 Task: Create new contact,   with mail id: 'Trinity_Doe@brooklynbotanic.org', first name: 'Trinity', Last name: 'Doe', Job Title: Digital Marketing Manager, Phone number (702) 555-9012. Change life cycle stage to  'Lead' and lead status to 'New'. Add new company to the associated contact: coned.com and type: Prospect. Logged in from softage.6@softage.net
Action: Mouse moved to (105, 72)
Screenshot: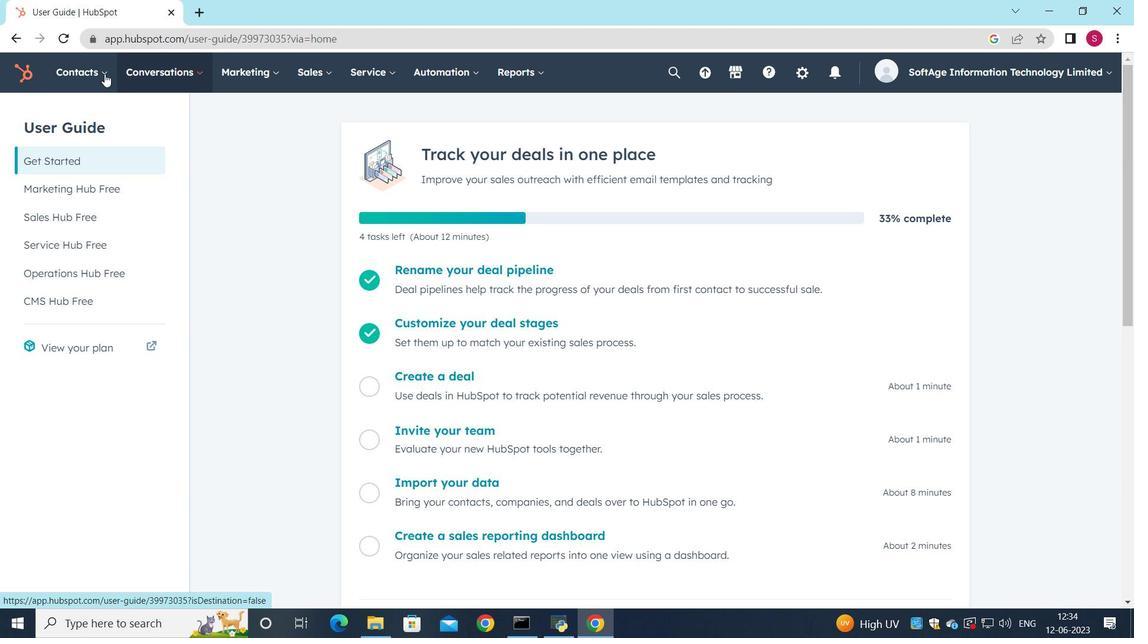
Action: Mouse pressed left at (105, 72)
Screenshot: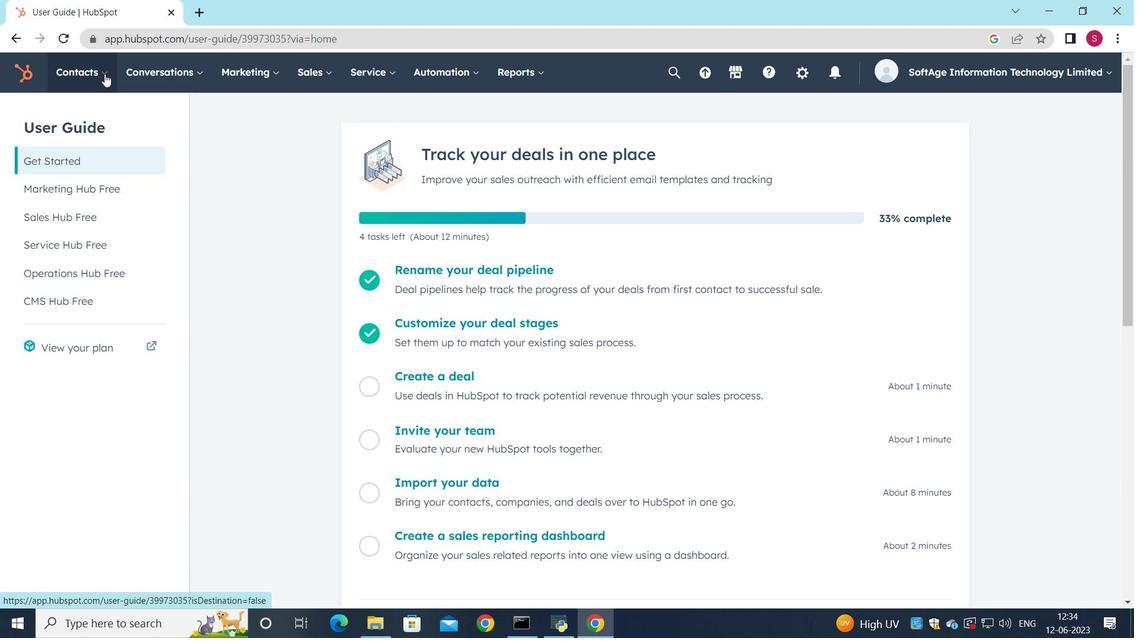
Action: Mouse moved to (119, 112)
Screenshot: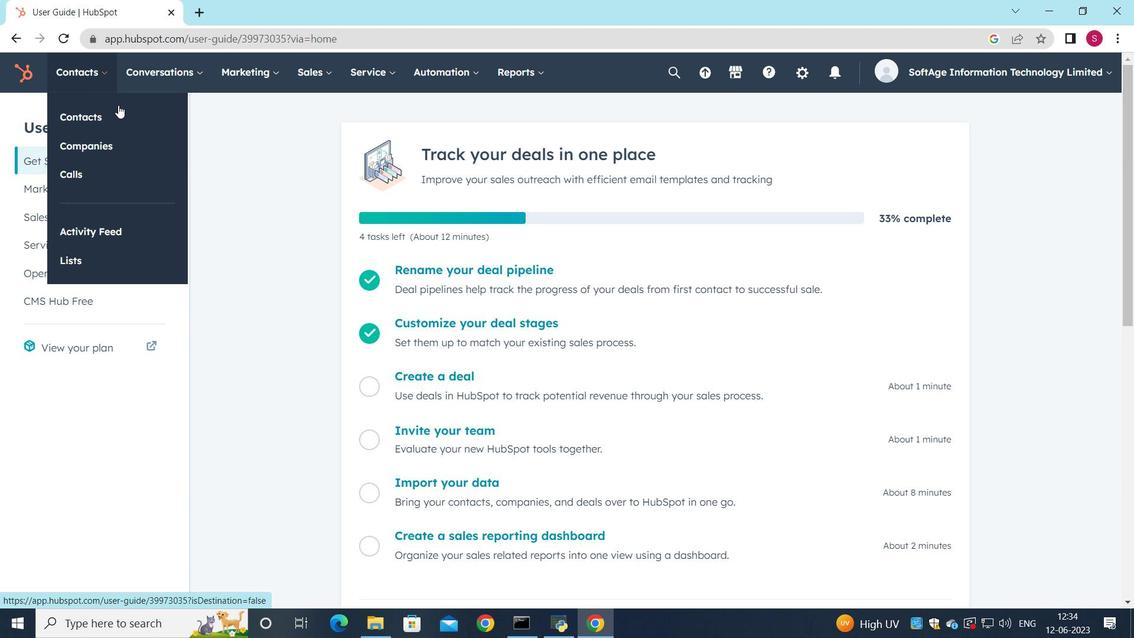
Action: Mouse pressed left at (119, 112)
Screenshot: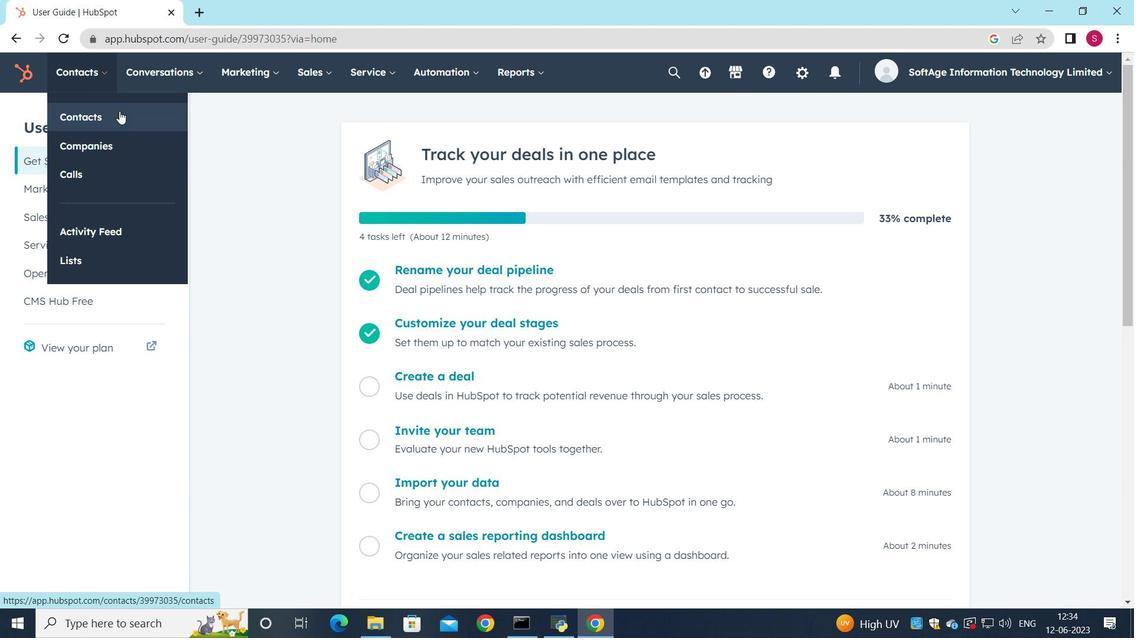 
Action: Mouse moved to (1070, 118)
Screenshot: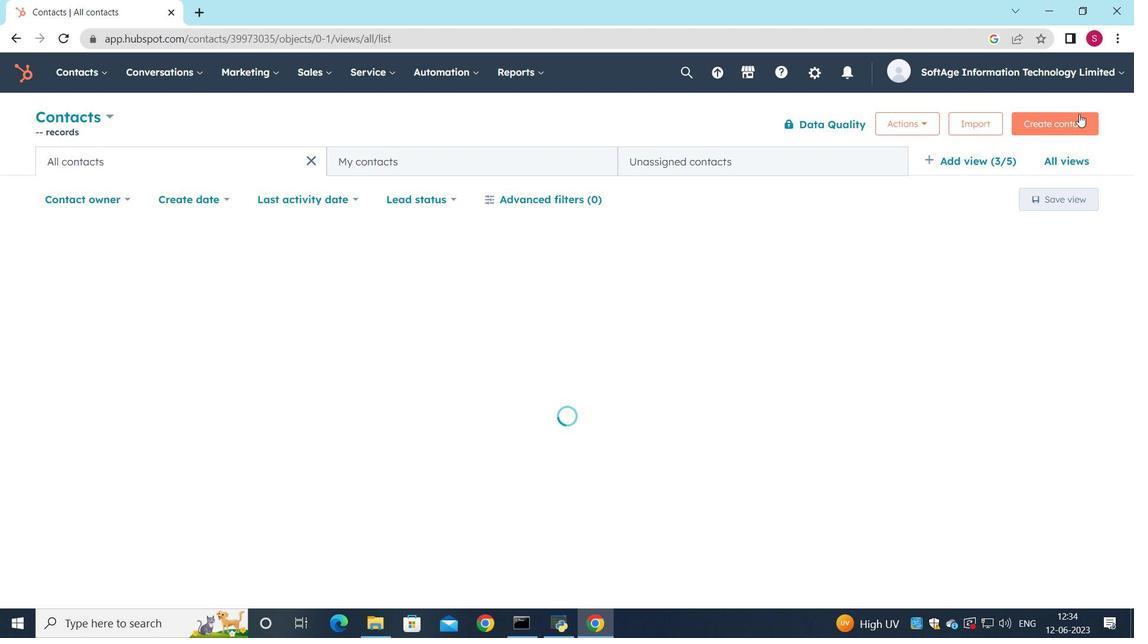 
Action: Mouse pressed left at (1070, 118)
Screenshot: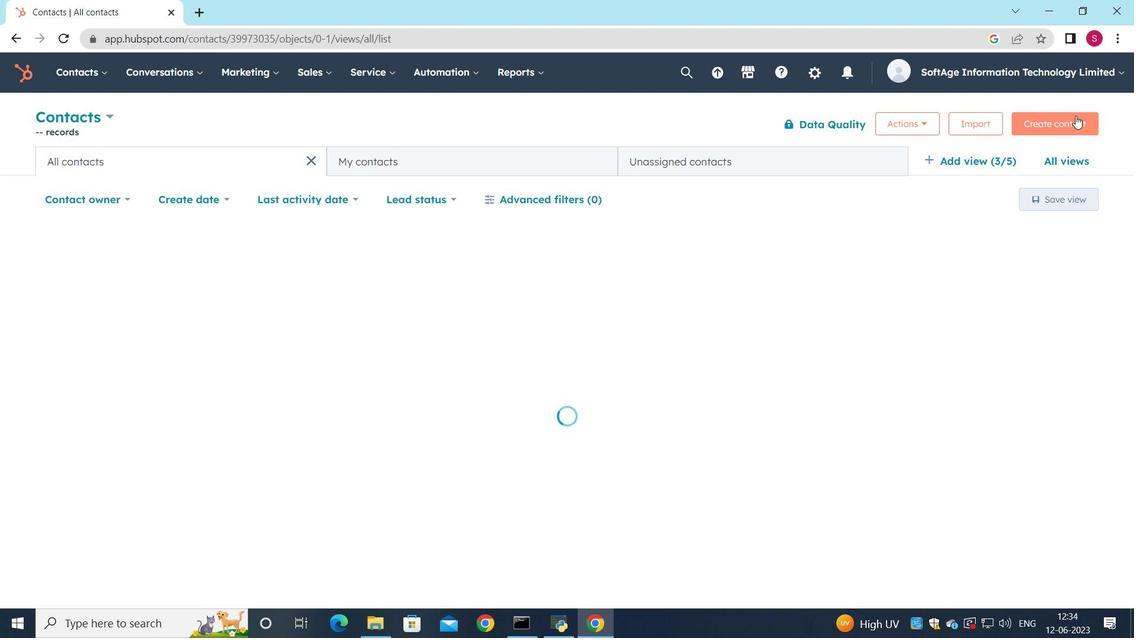 
Action: Mouse moved to (858, 193)
Screenshot: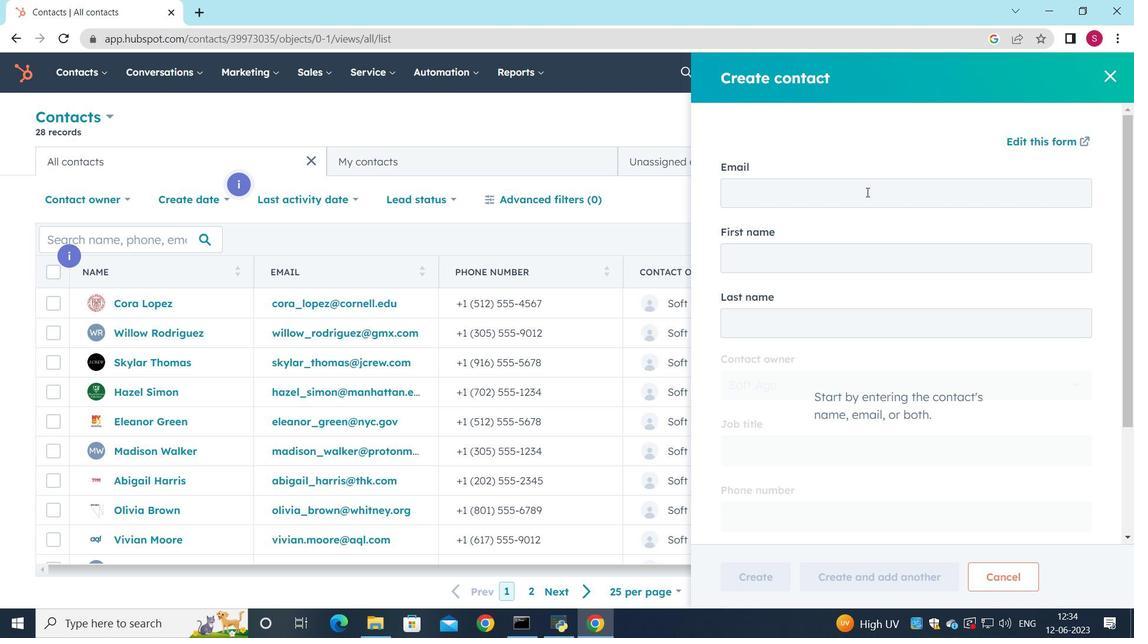 
Action: Mouse pressed left at (858, 193)
Screenshot: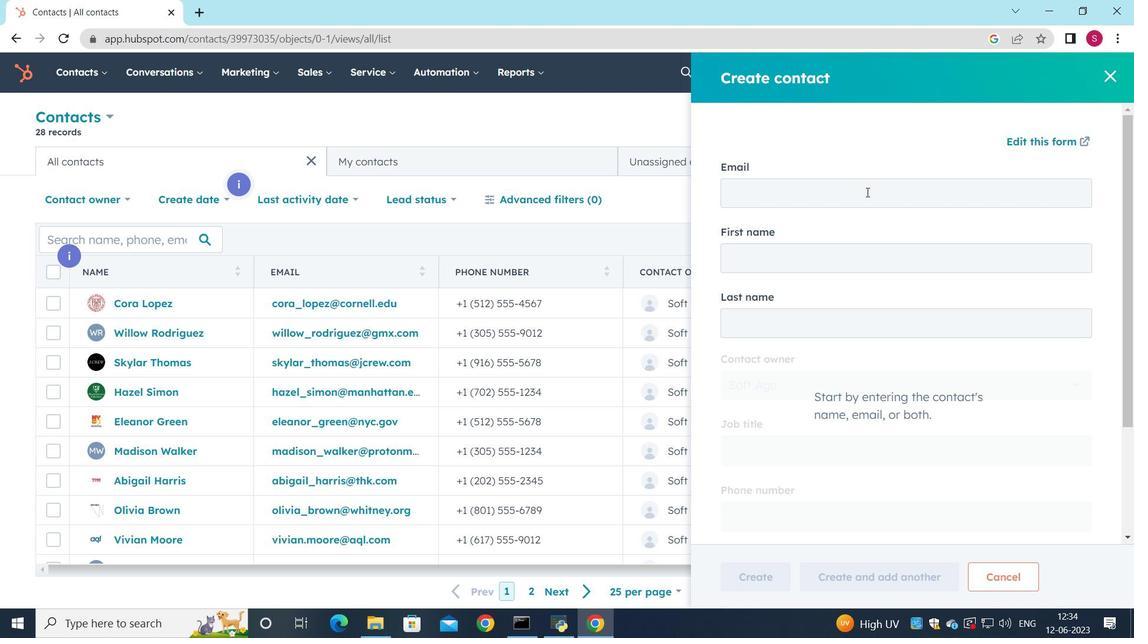 
Action: Key pressed <Key.shift><Key.shift>Trinity<Key.shift><Key.shift><Key.shift><Key.shift><Key.shift><Key.shift>_<Key.shift>Doe<Key.shift><Key.shift><Key.shift><Key.shift><Key.shift><Key.shift><Key.shift>@brooklynbotanic.org
Screenshot: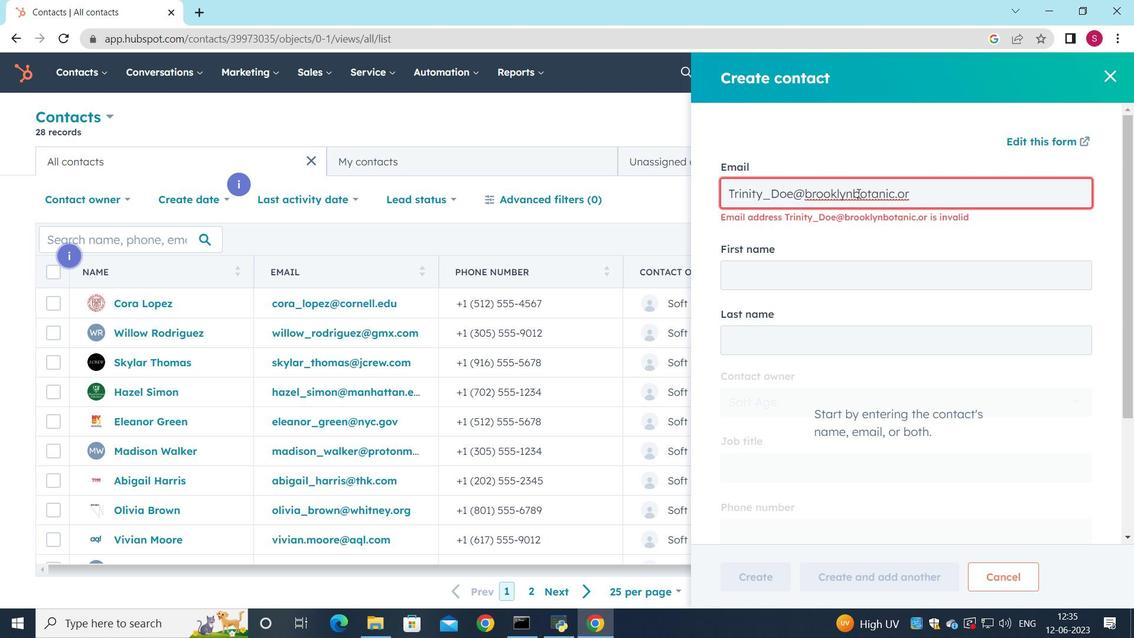 
Action: Mouse moved to (771, 255)
Screenshot: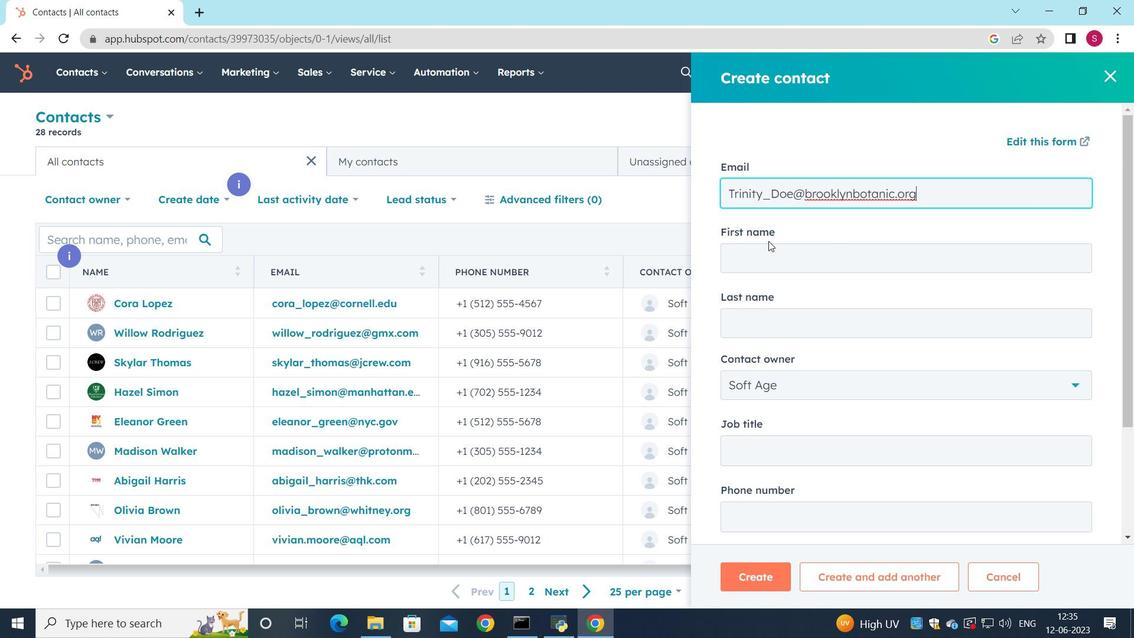 
Action: Mouse pressed left at (771, 255)
Screenshot: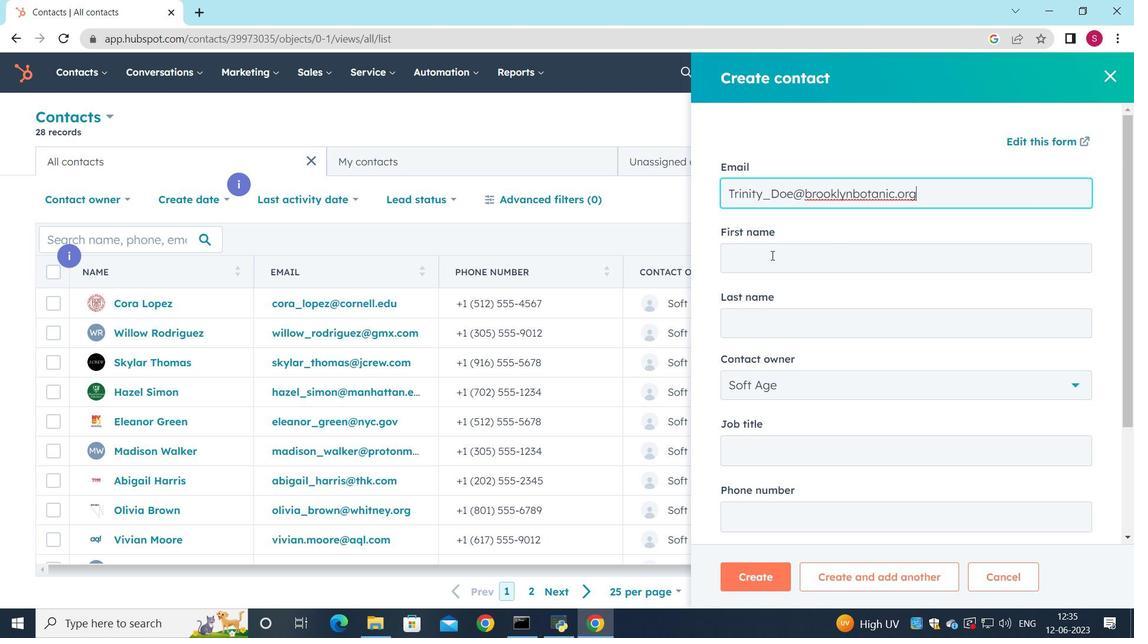 
Action: Key pressed <Key.shift><Key.shift><Key.shift><Key.shift><Key.shift>Trinity
Screenshot: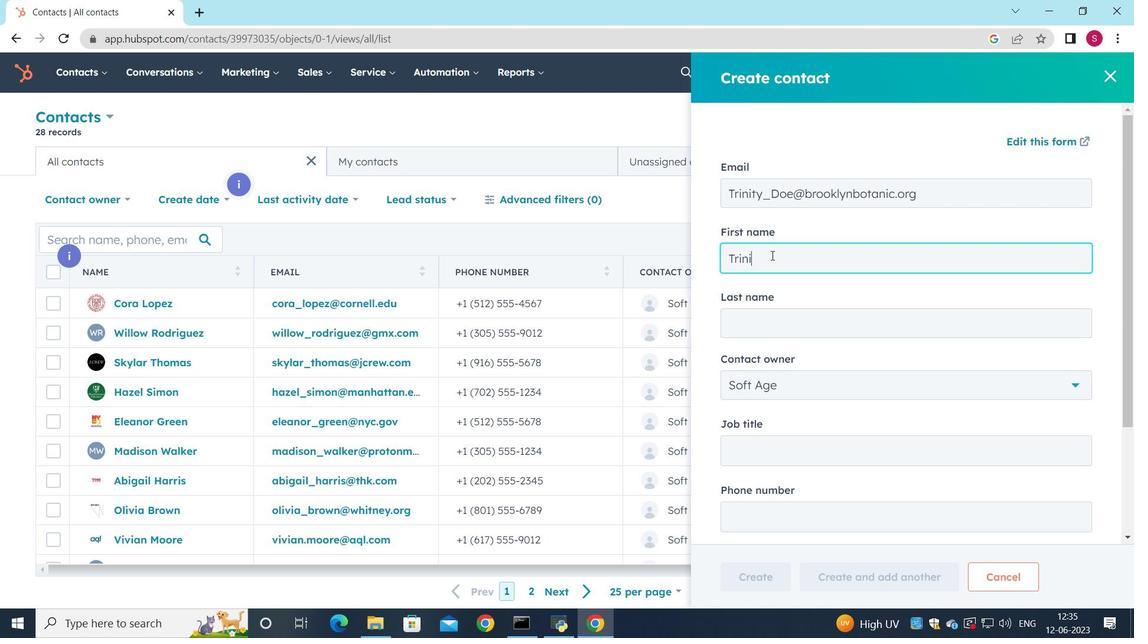 
Action: Mouse moved to (763, 322)
Screenshot: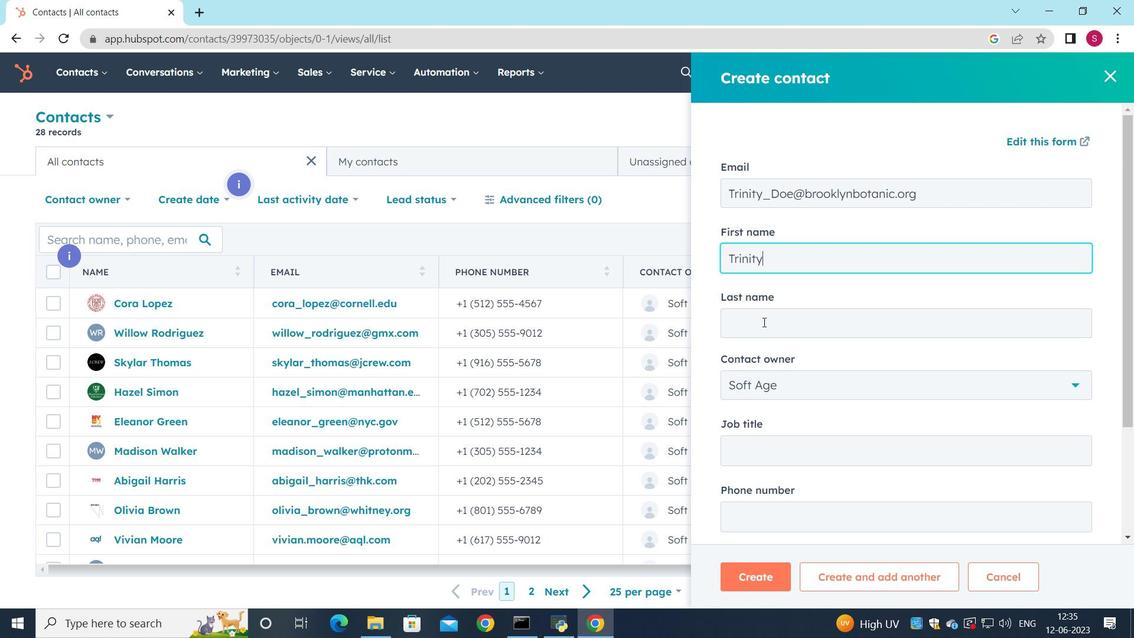 
Action: Mouse pressed left at (763, 322)
Screenshot: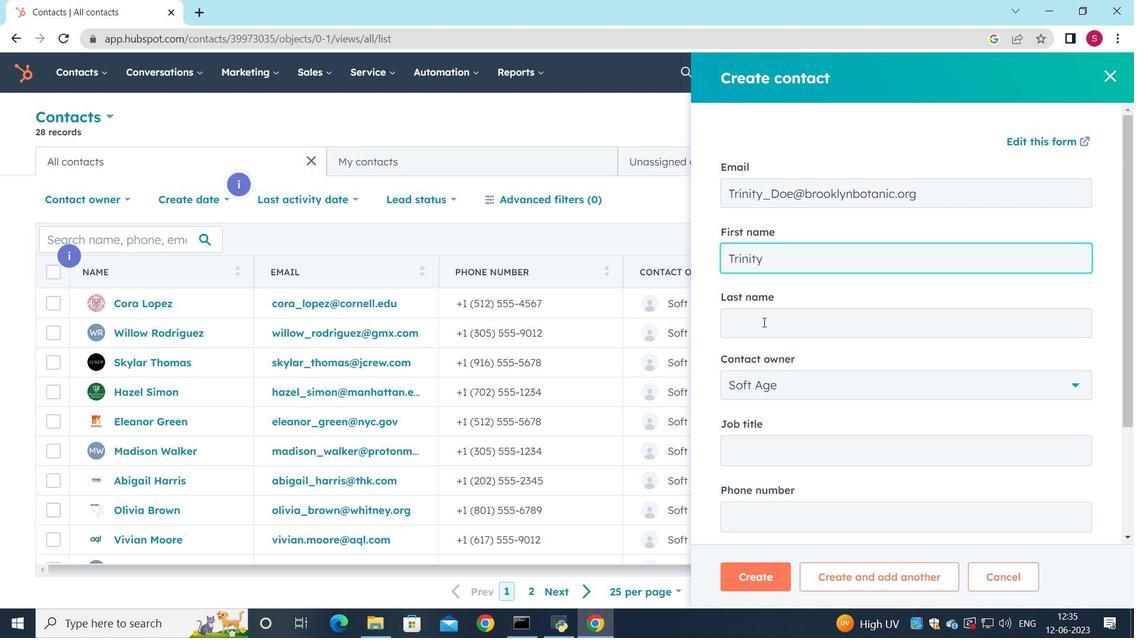 
Action: Key pressed <Key.shift>Doe
Screenshot: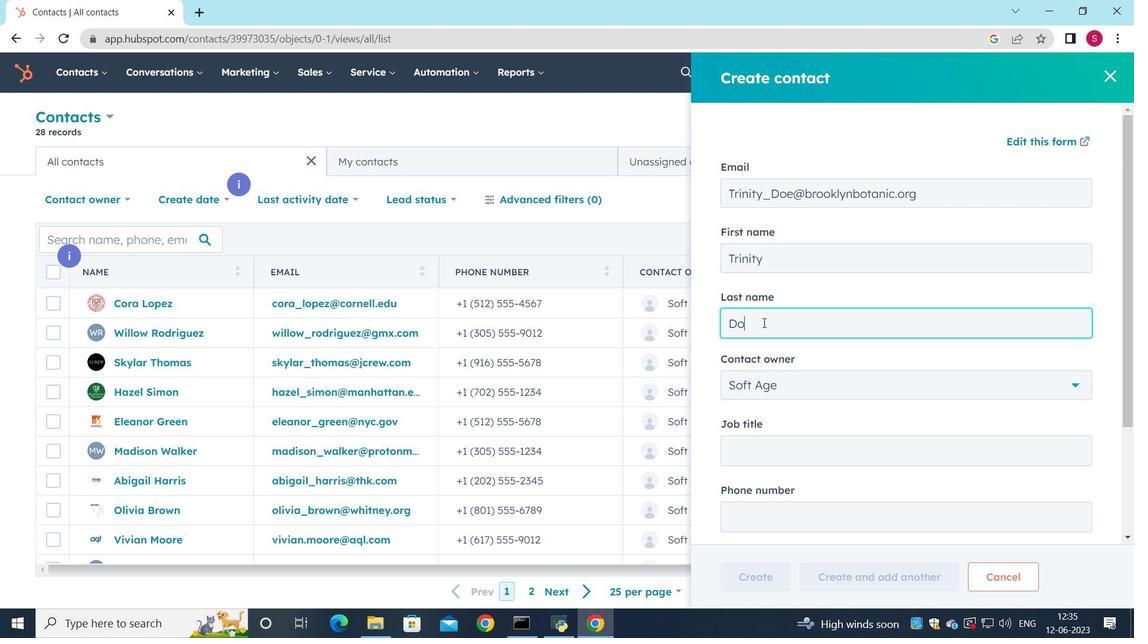 
Action: Mouse moved to (755, 300)
Screenshot: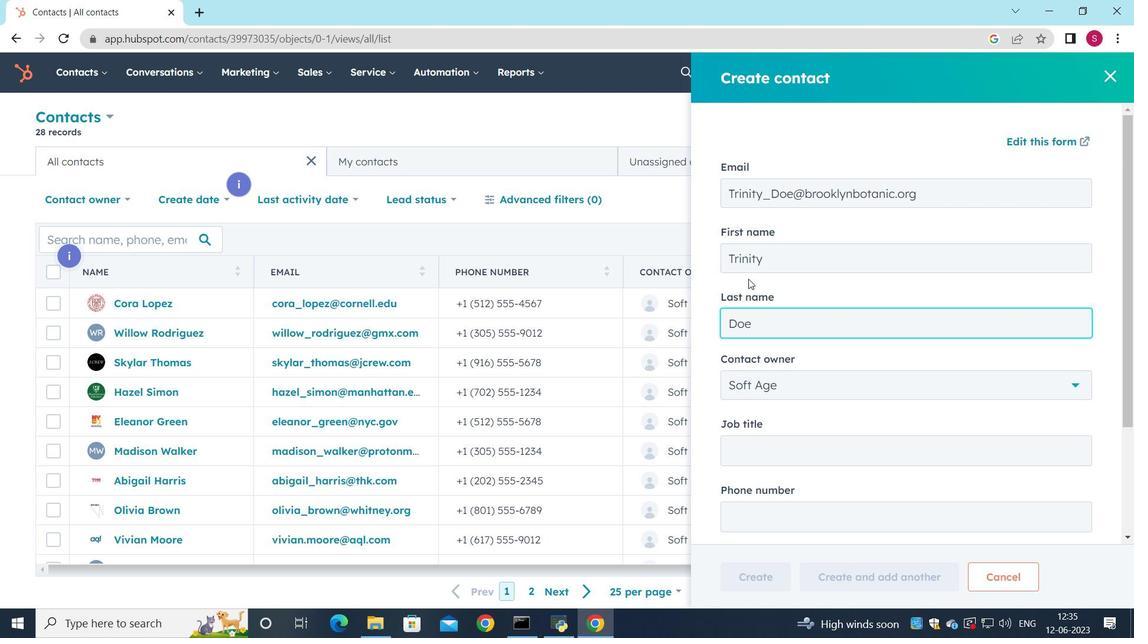 
Action: Mouse scrolled (755, 299) with delta (0, 0)
Screenshot: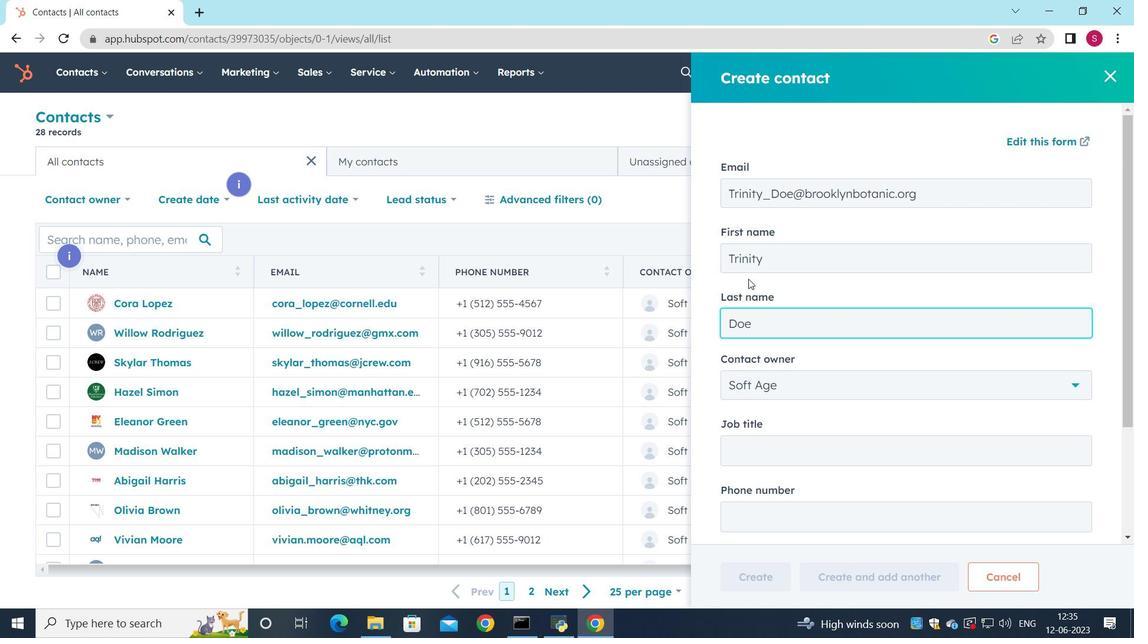 
Action: Mouse moved to (762, 311)
Screenshot: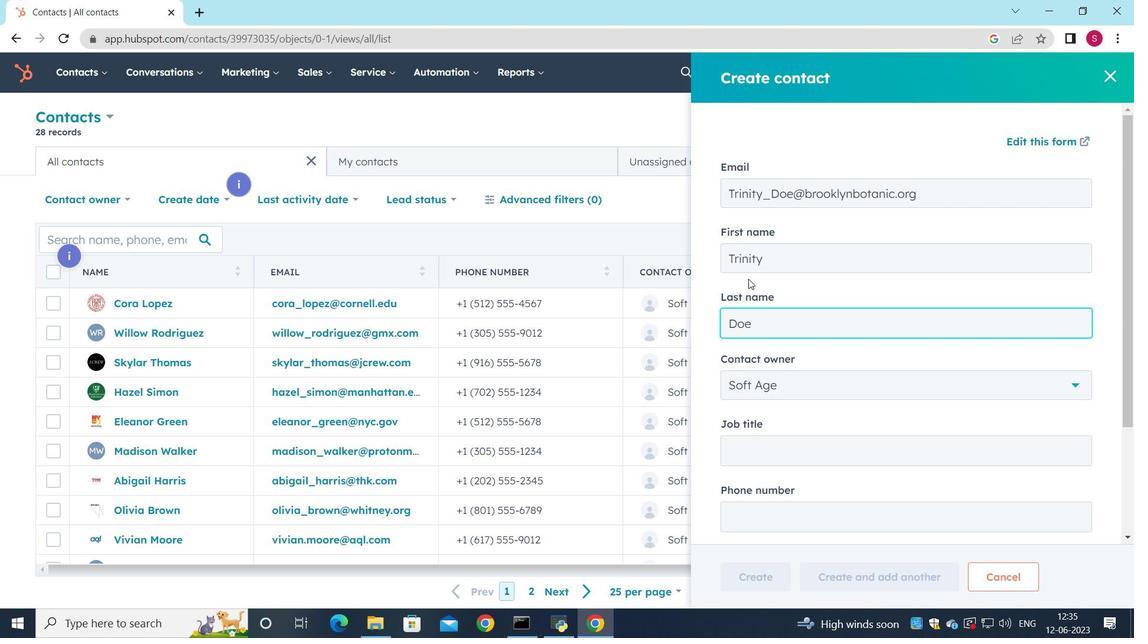 
Action: Mouse scrolled (762, 310) with delta (0, 0)
Screenshot: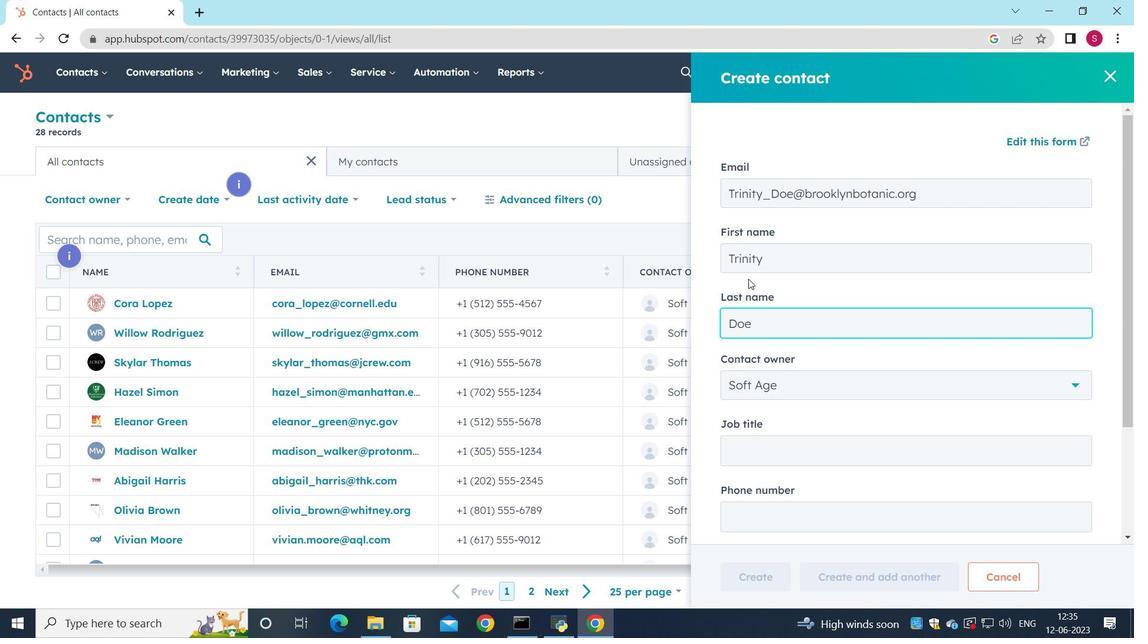 
Action: Mouse moved to (789, 301)
Screenshot: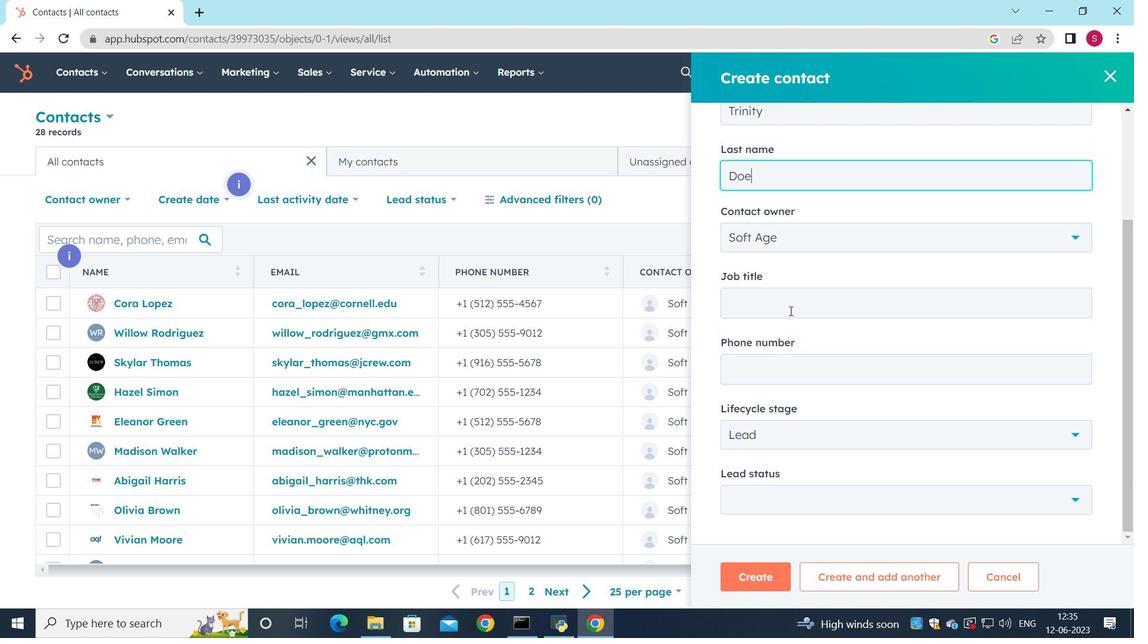 
Action: Mouse pressed left at (789, 301)
Screenshot: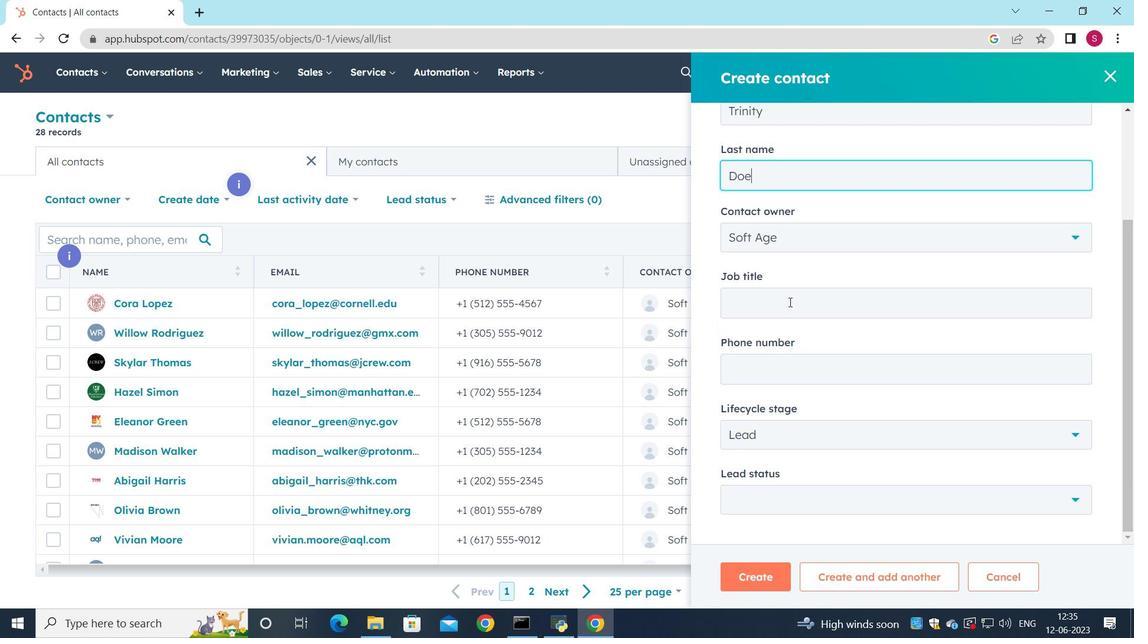 
Action: Mouse moved to (792, 299)
Screenshot: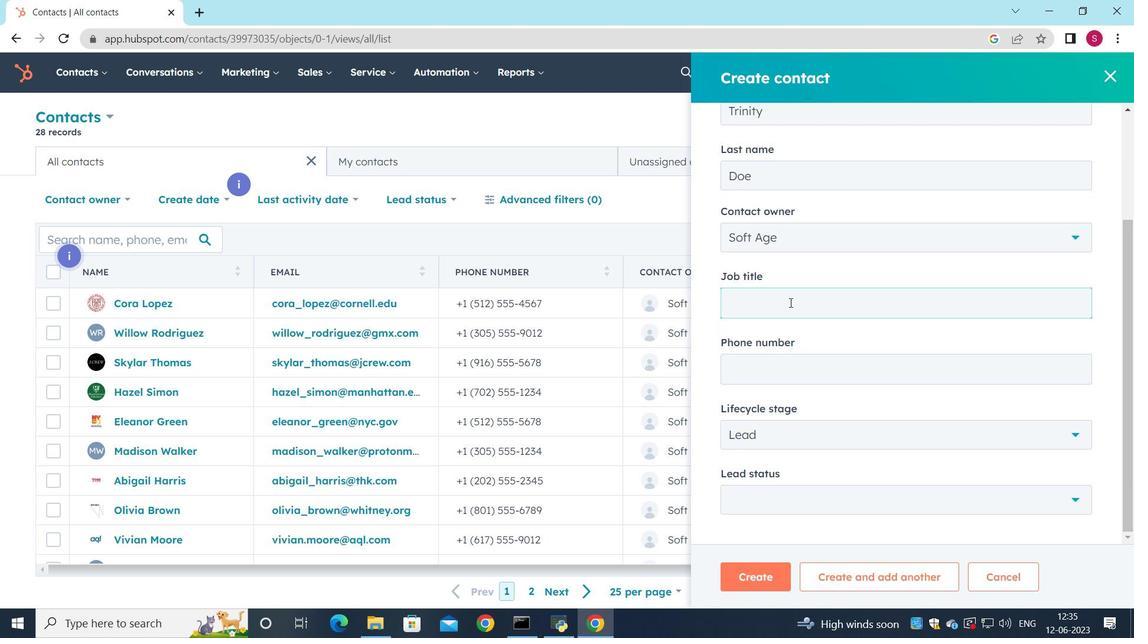 
Action: Key pressed <Key.shift><Key.shift><Key.shift><Key.shift><Key.shift><Key.shift><Key.shift><Key.shift><Key.shift>Digital<Key.space><Key.shift><Key.shift><Key.shift><Key.shift><Key.shift><Key.shift><Key.shift>Marketing<Key.space><Key.shift>Manger
Screenshot: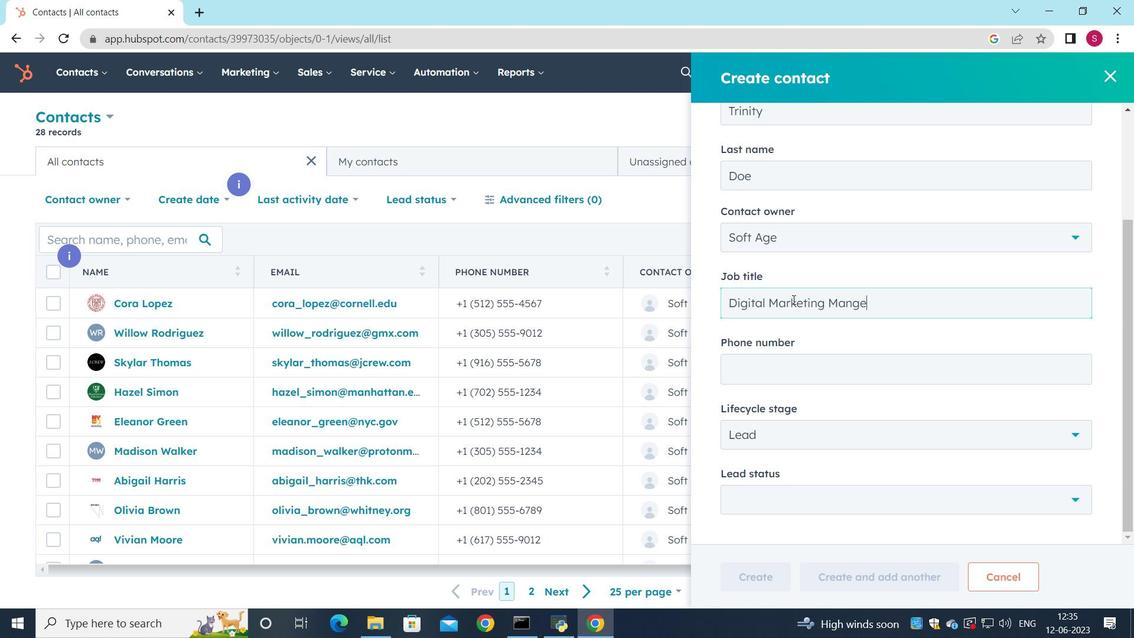 
Action: Mouse moved to (836, 307)
Screenshot: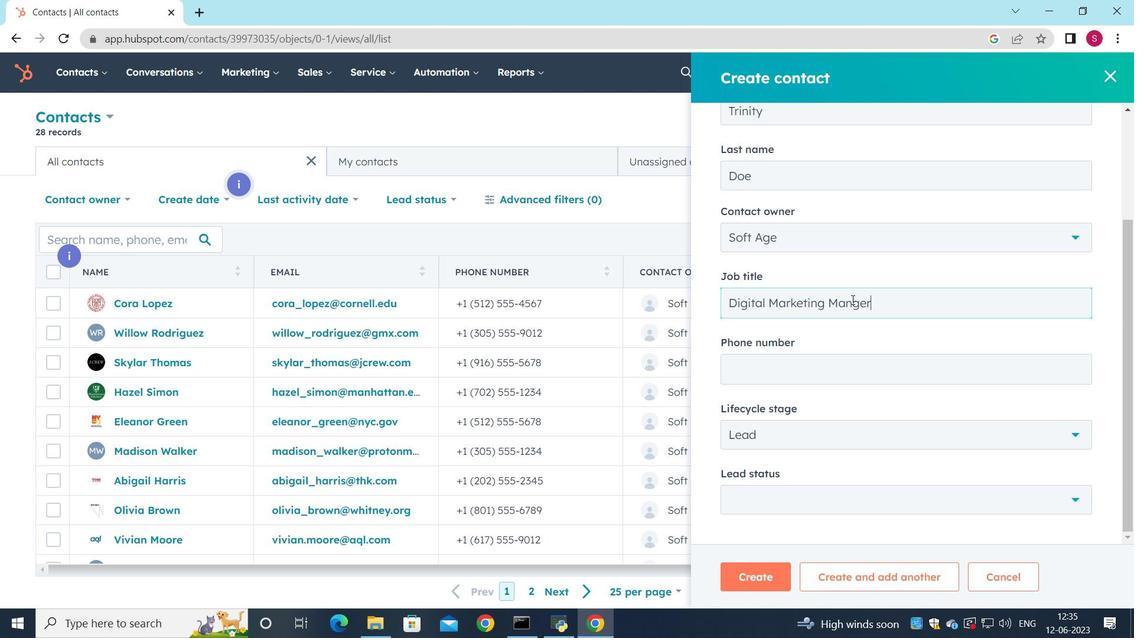 
Action: Mouse scrolled (836, 306) with delta (0, 0)
Screenshot: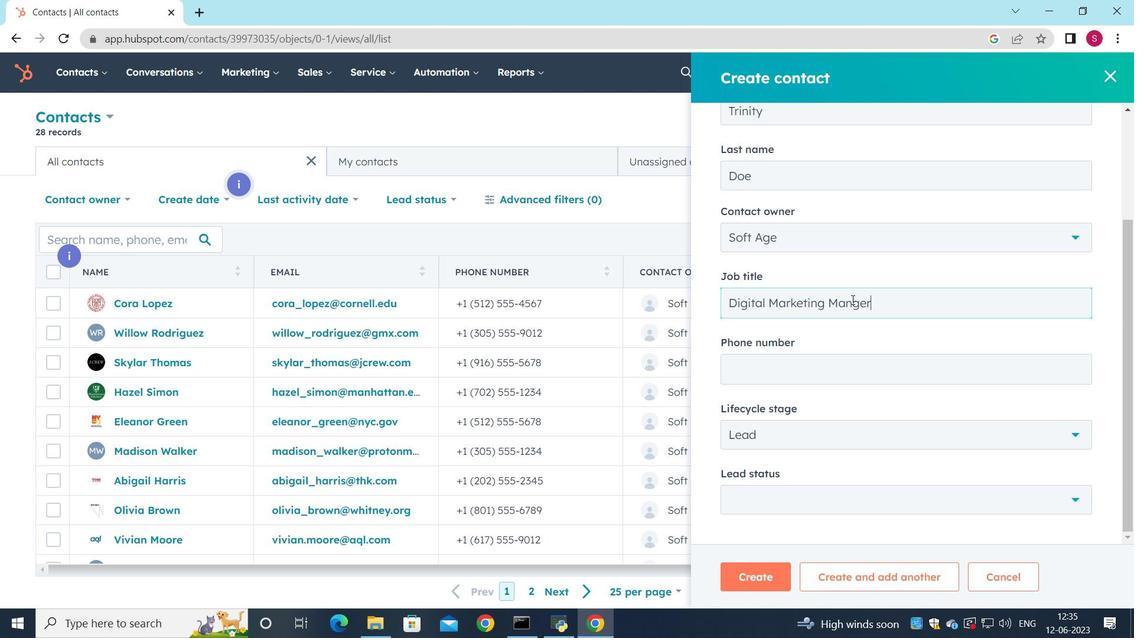 
Action: Mouse moved to (835, 307)
Screenshot: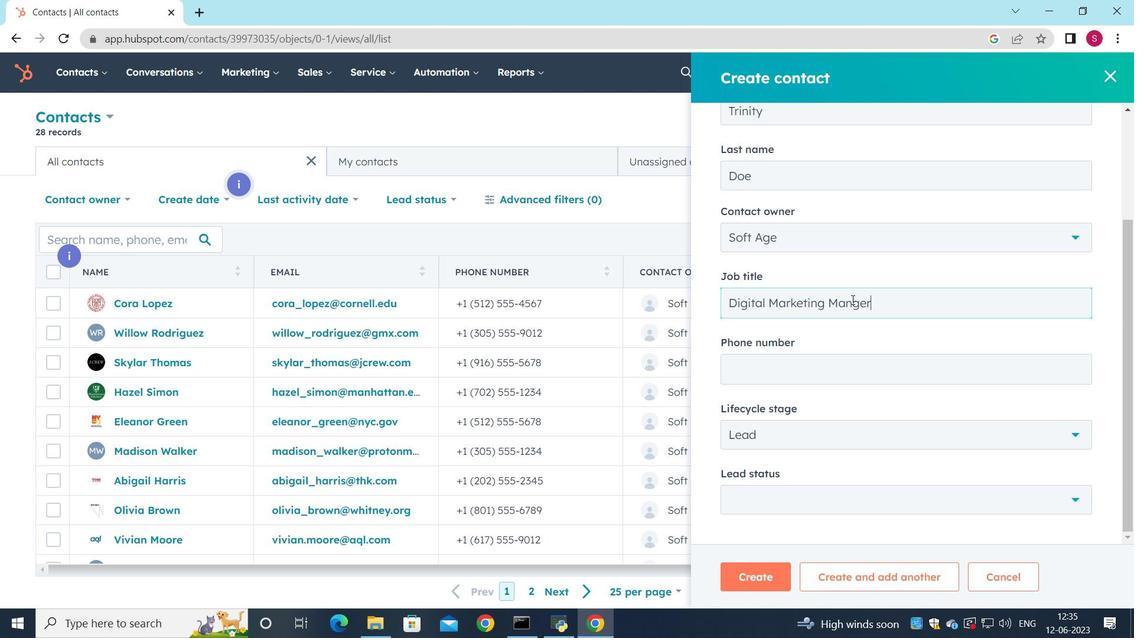 
Action: Mouse scrolled (835, 306) with delta (0, 0)
Screenshot: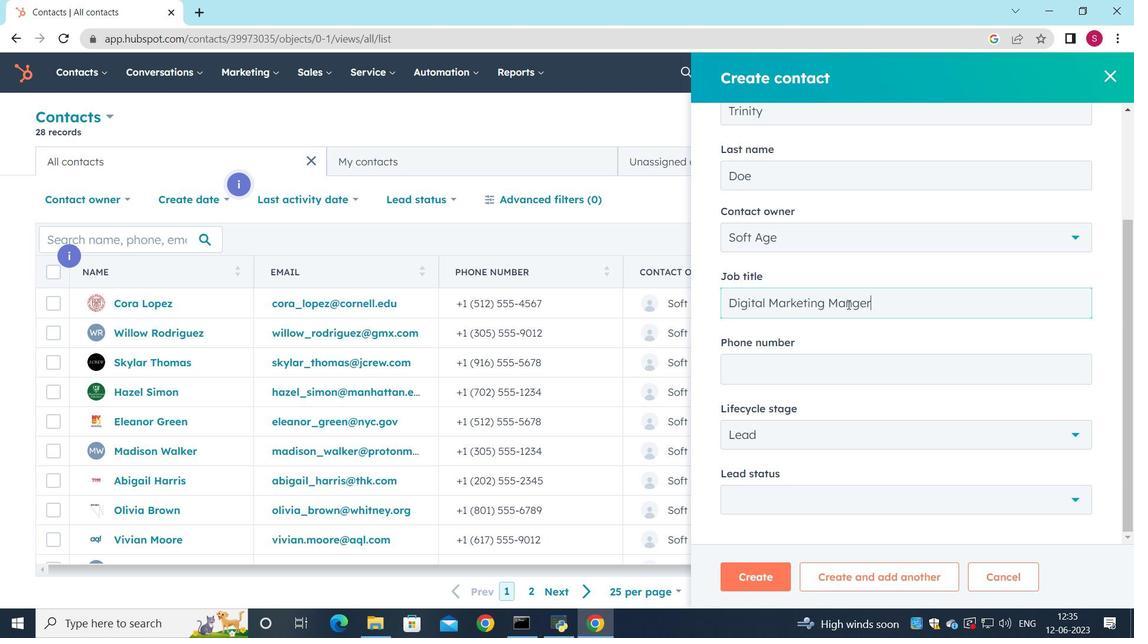 
Action: Mouse moved to (835, 307)
Screenshot: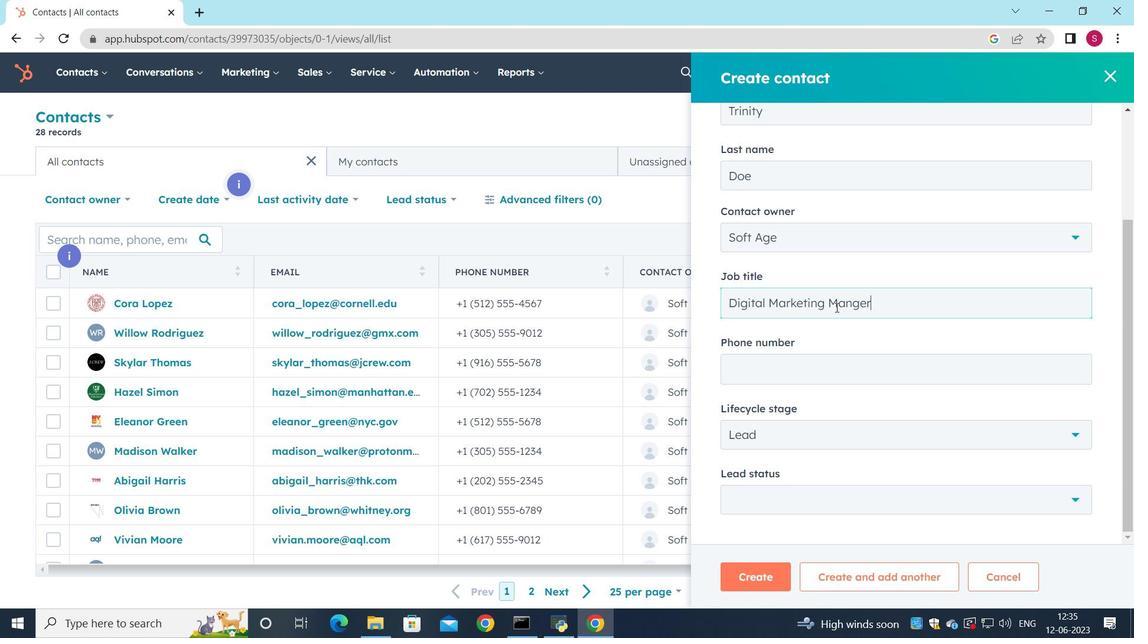 
Action: Mouse scrolled (835, 306) with delta (0, 0)
Screenshot: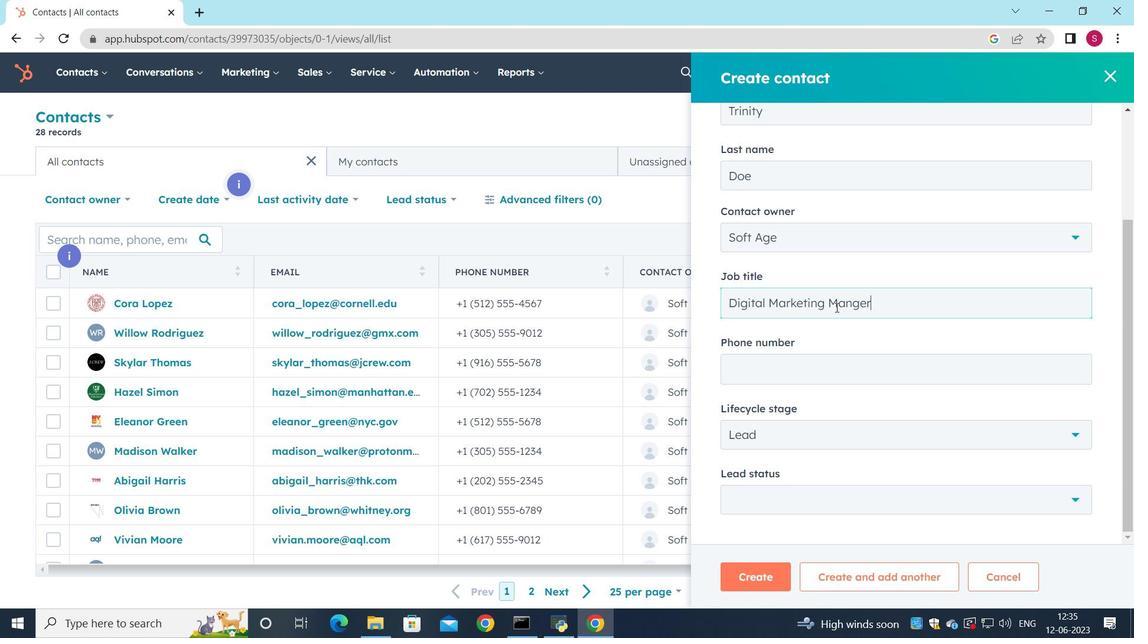
Action: Mouse moved to (751, 365)
Screenshot: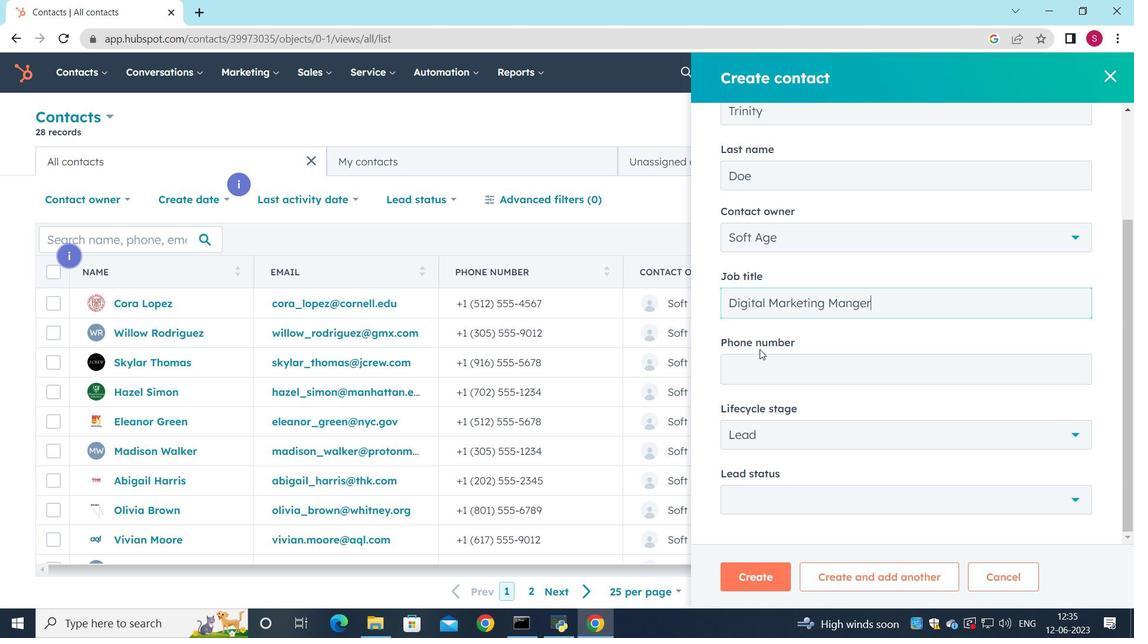 
Action: Mouse pressed left at (751, 365)
Screenshot: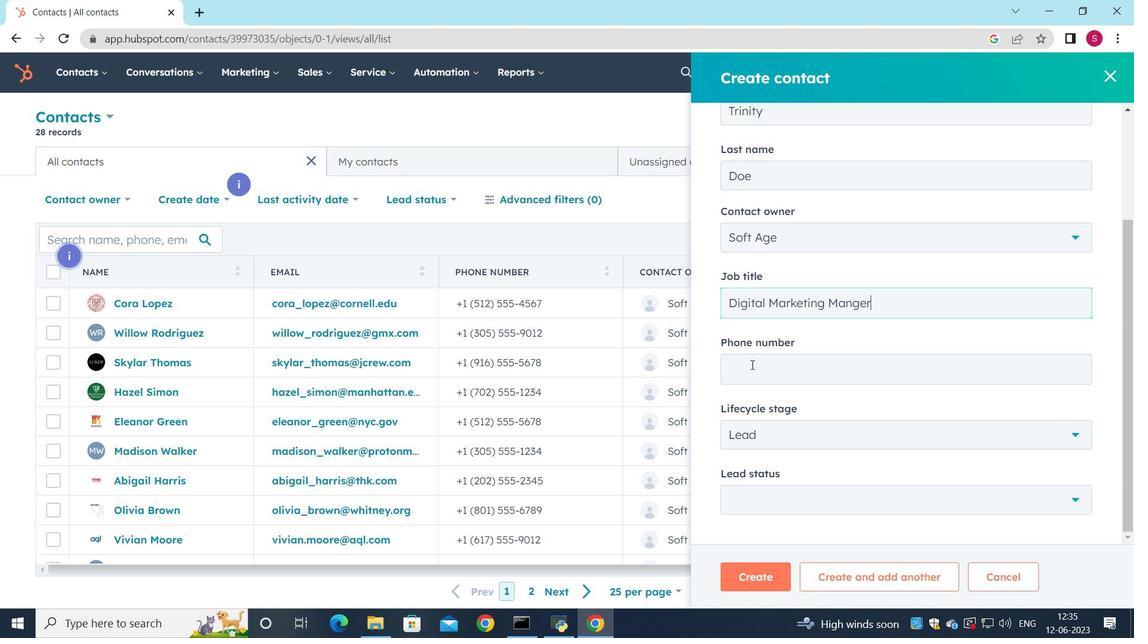 
Action: Mouse moved to (782, 372)
Screenshot: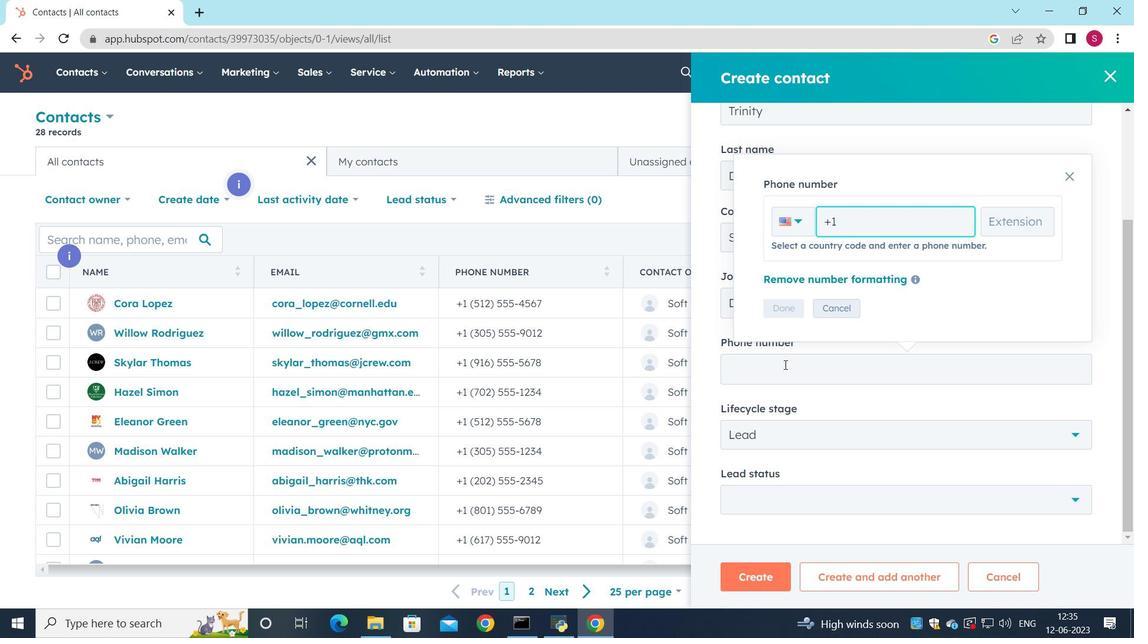 
Action: Key pressed 7025559012
Screenshot: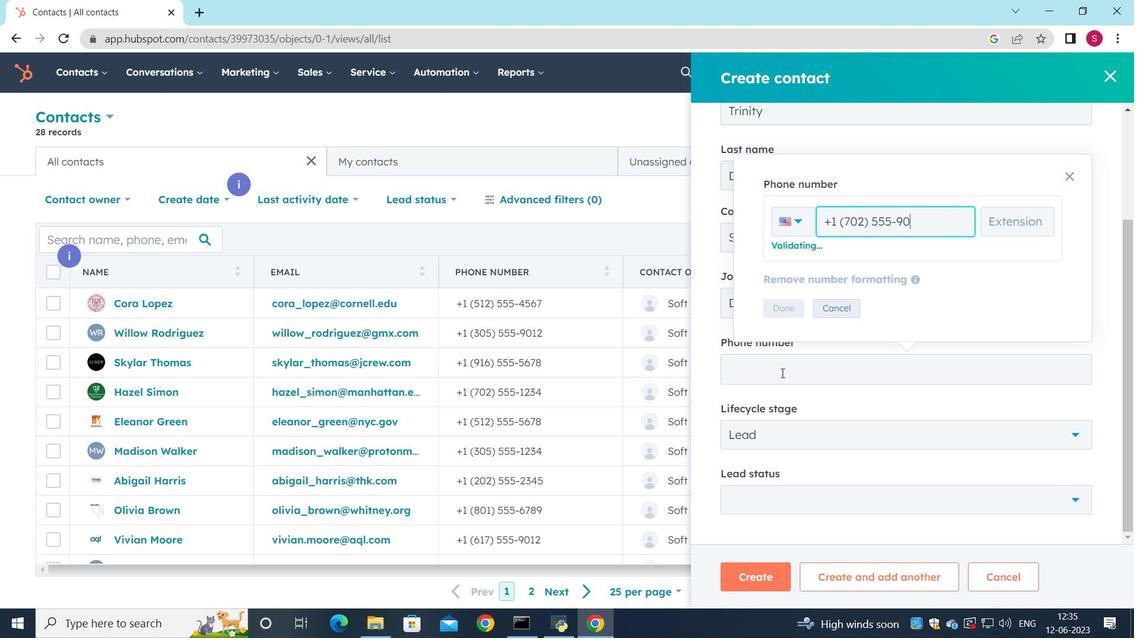 
Action: Mouse moved to (774, 313)
Screenshot: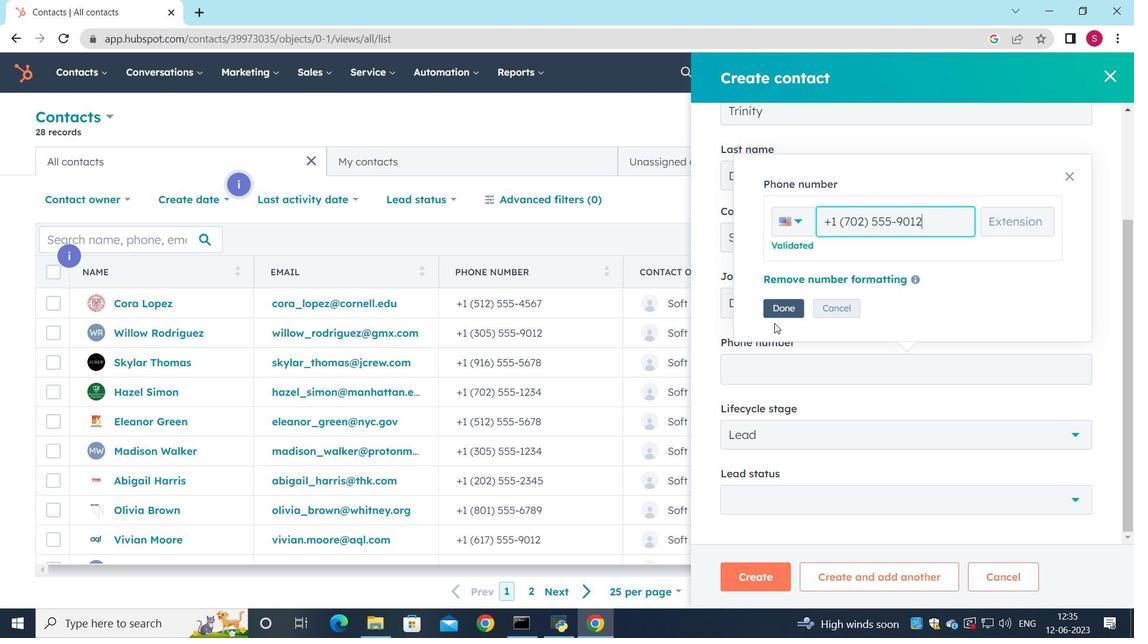 
Action: Mouse pressed left at (774, 313)
Screenshot: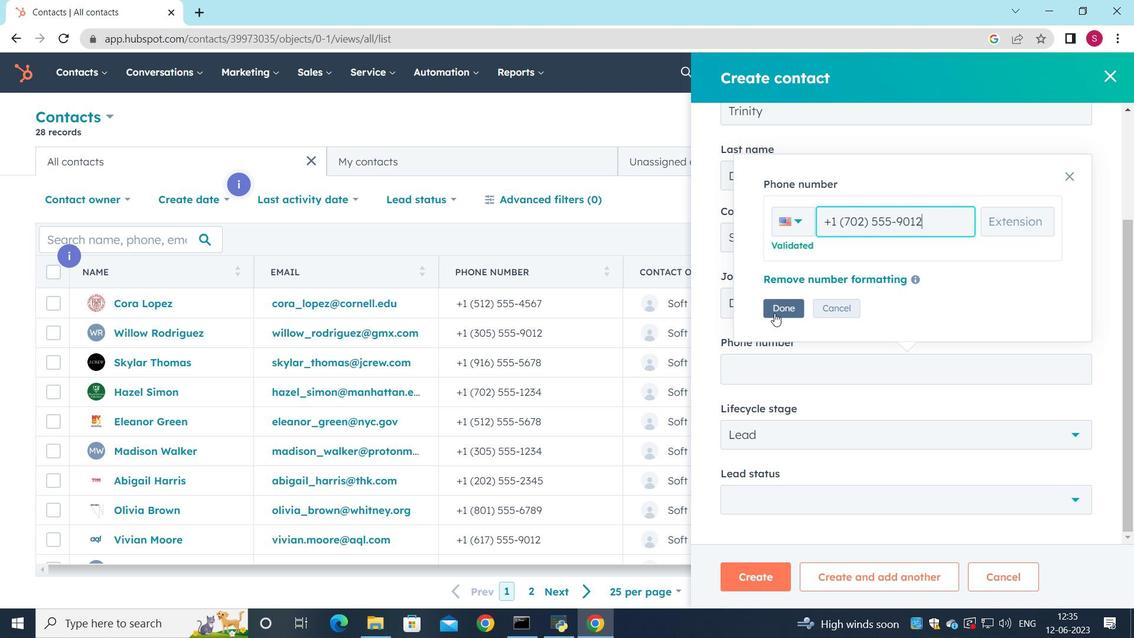 
Action: Mouse moved to (813, 428)
Screenshot: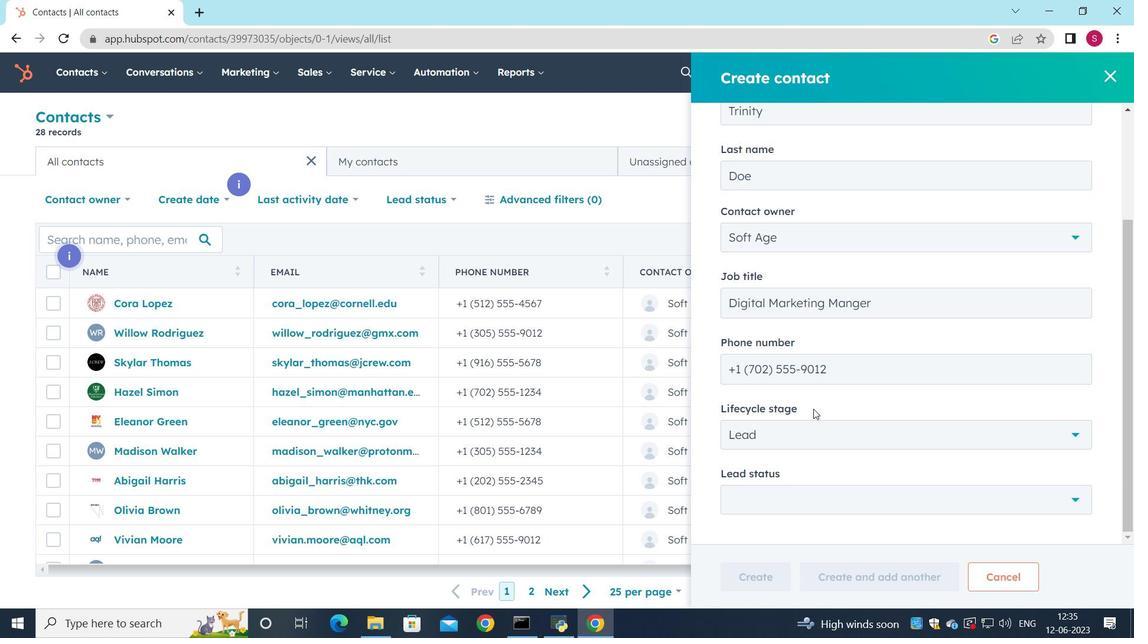 
Action: Mouse scrolled (813, 427) with delta (0, 0)
Screenshot: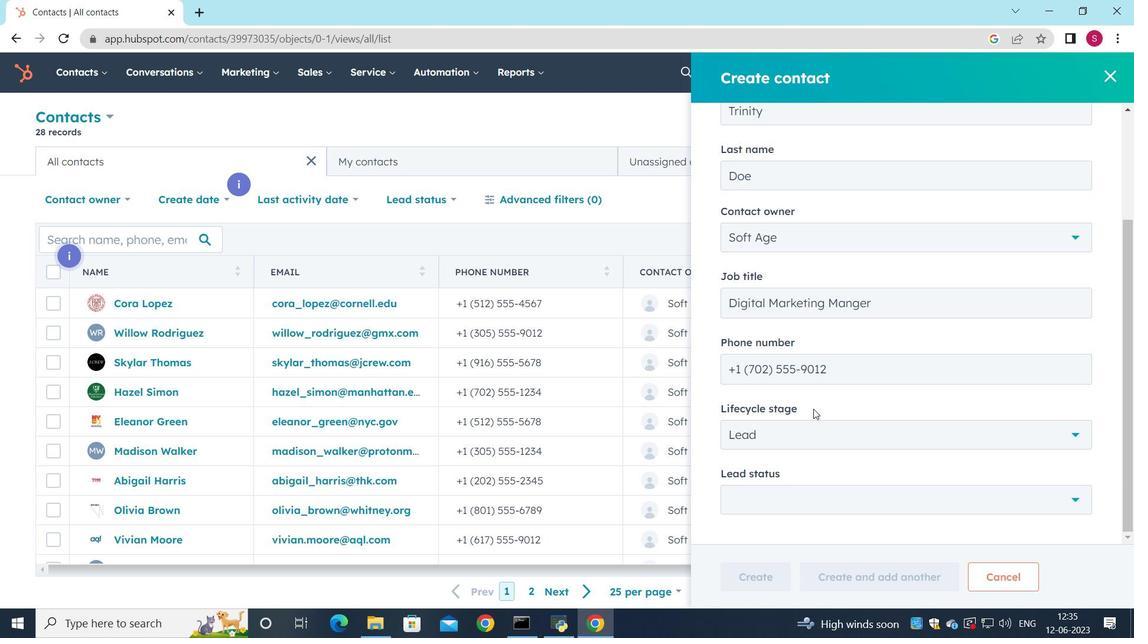 
Action: Mouse moved to (860, 501)
Screenshot: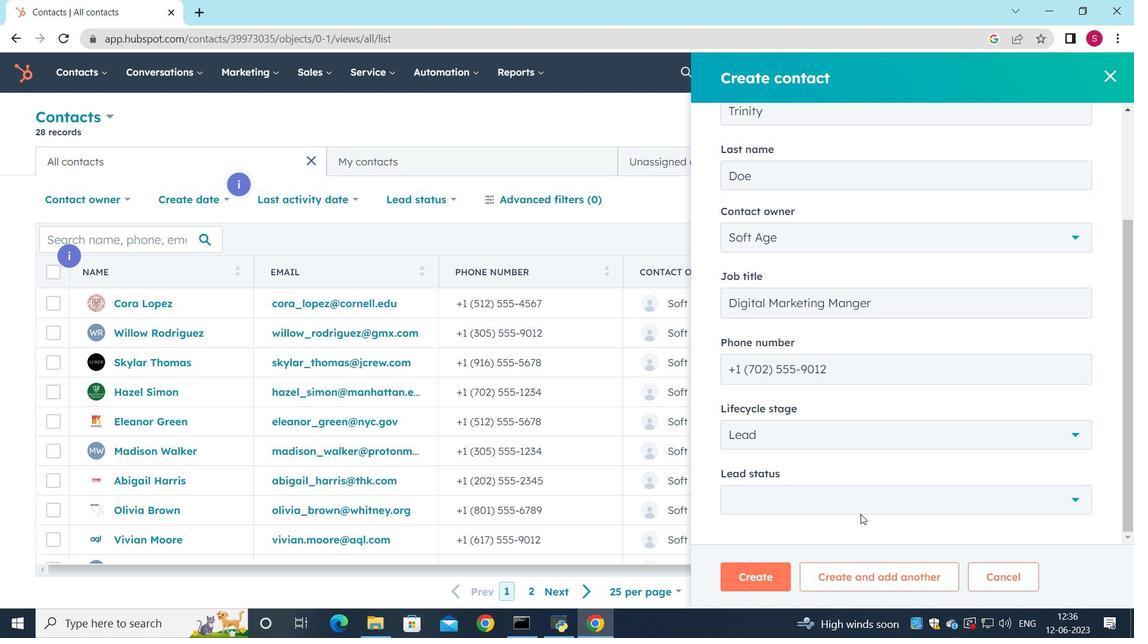 
Action: Mouse pressed left at (860, 501)
Screenshot: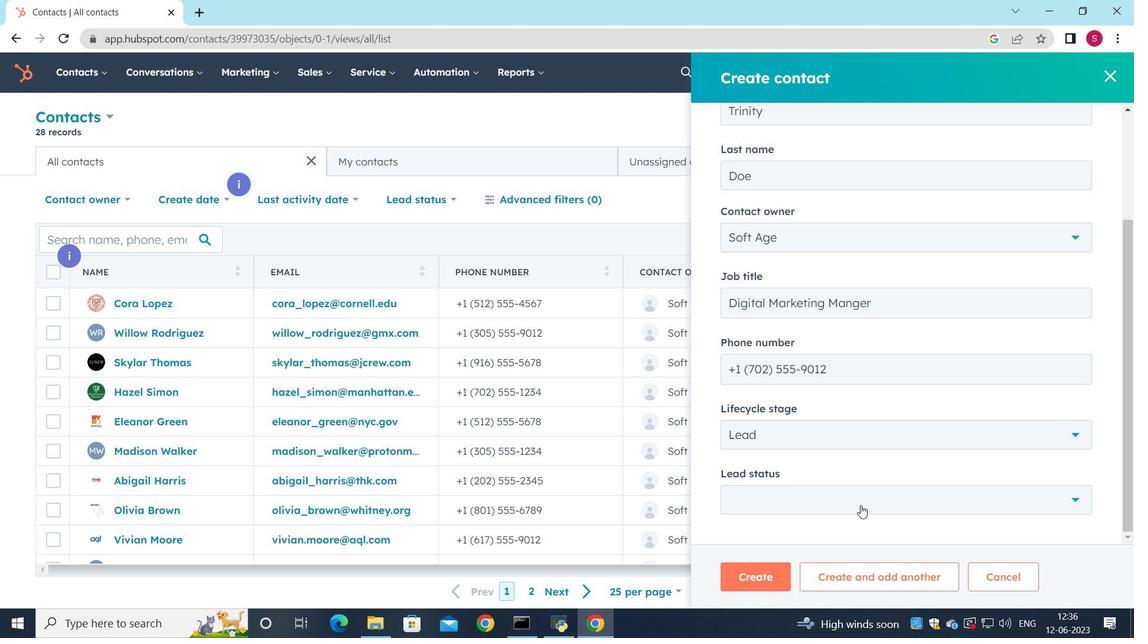 
Action: Mouse moved to (782, 368)
Screenshot: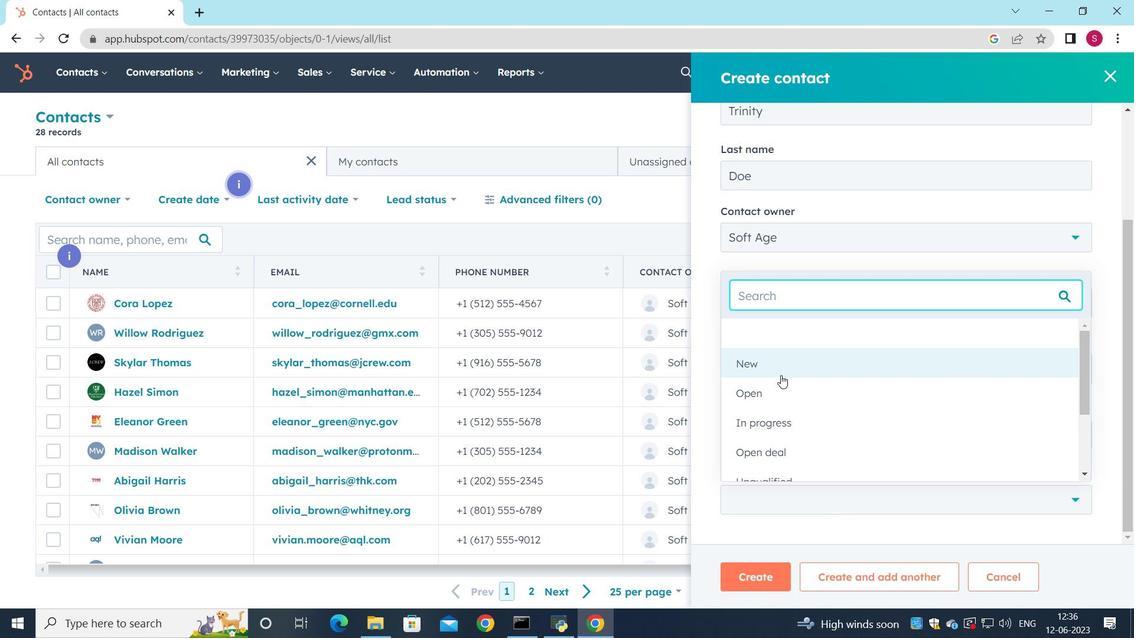 
Action: Mouse pressed left at (782, 368)
Screenshot: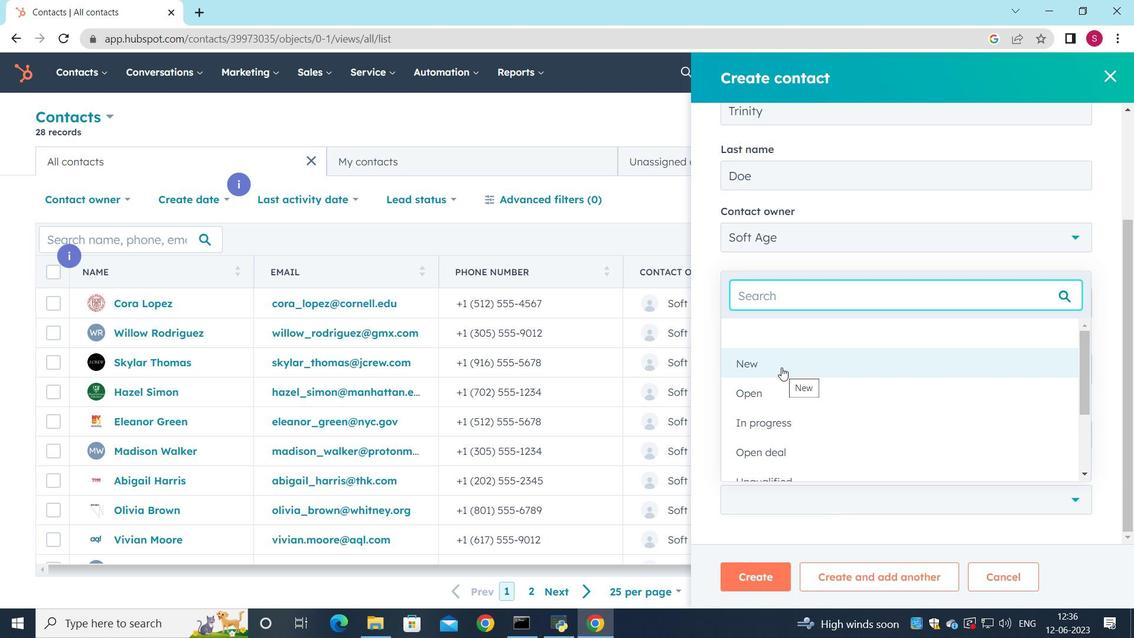 
Action: Mouse moved to (757, 583)
Screenshot: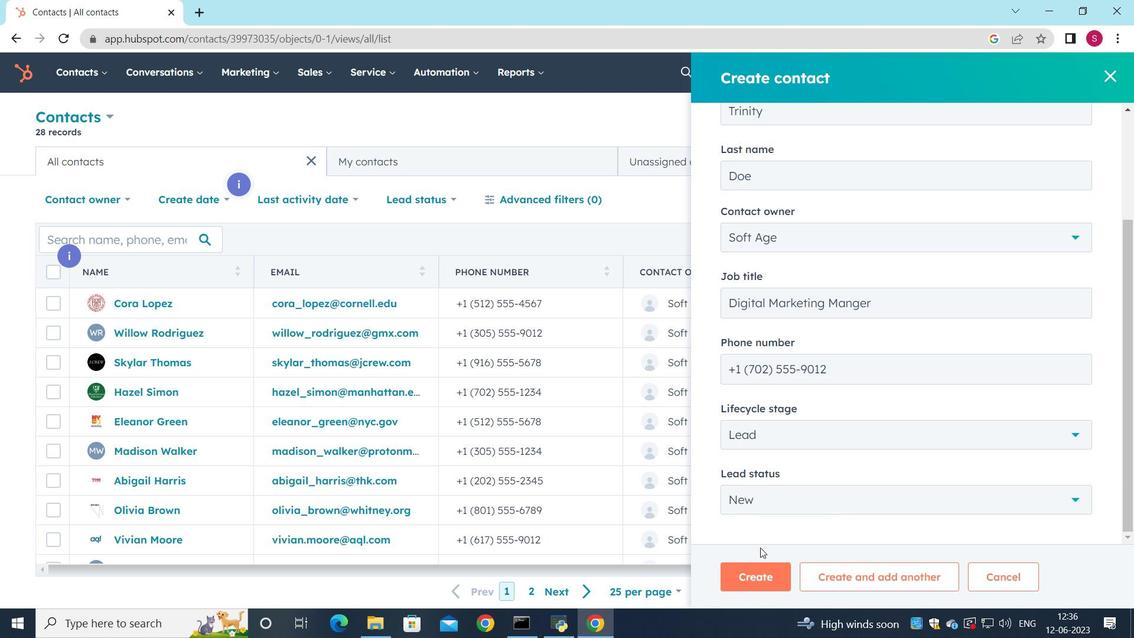 
Action: Mouse pressed left at (757, 583)
Screenshot: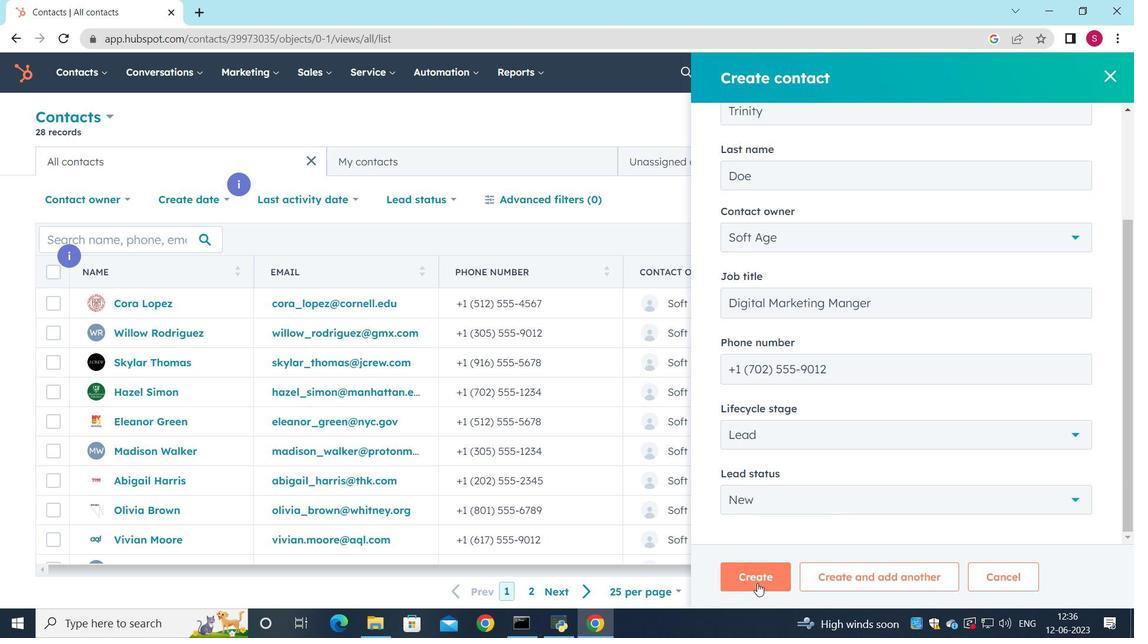 
Action: Mouse moved to (634, 404)
Screenshot: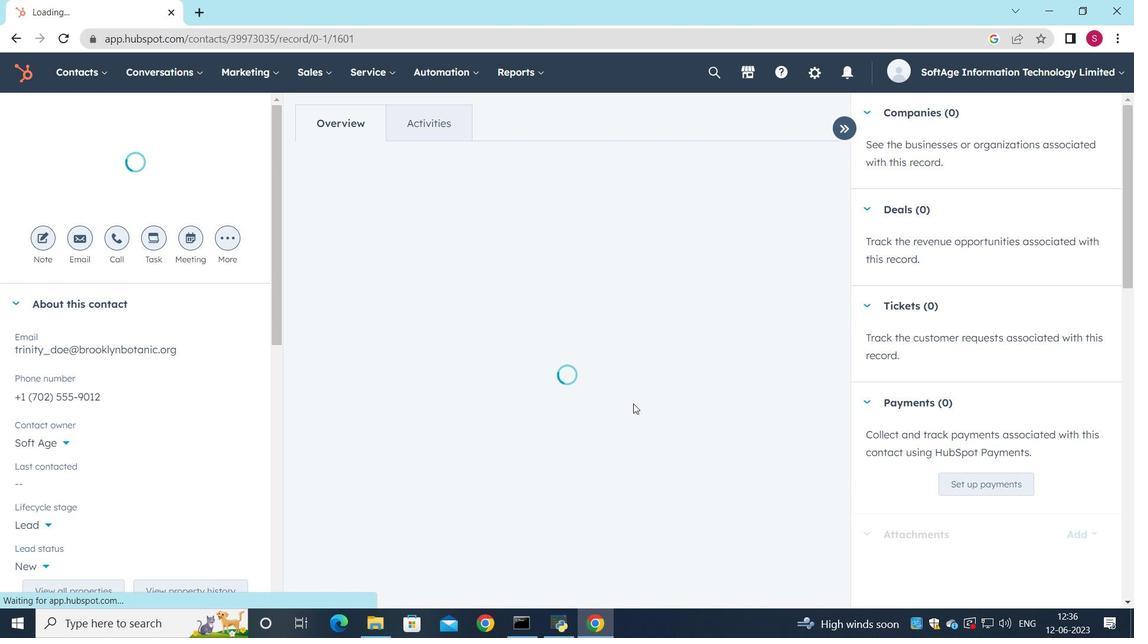 
Action: Mouse scrolled (634, 404) with delta (0, 0)
Screenshot: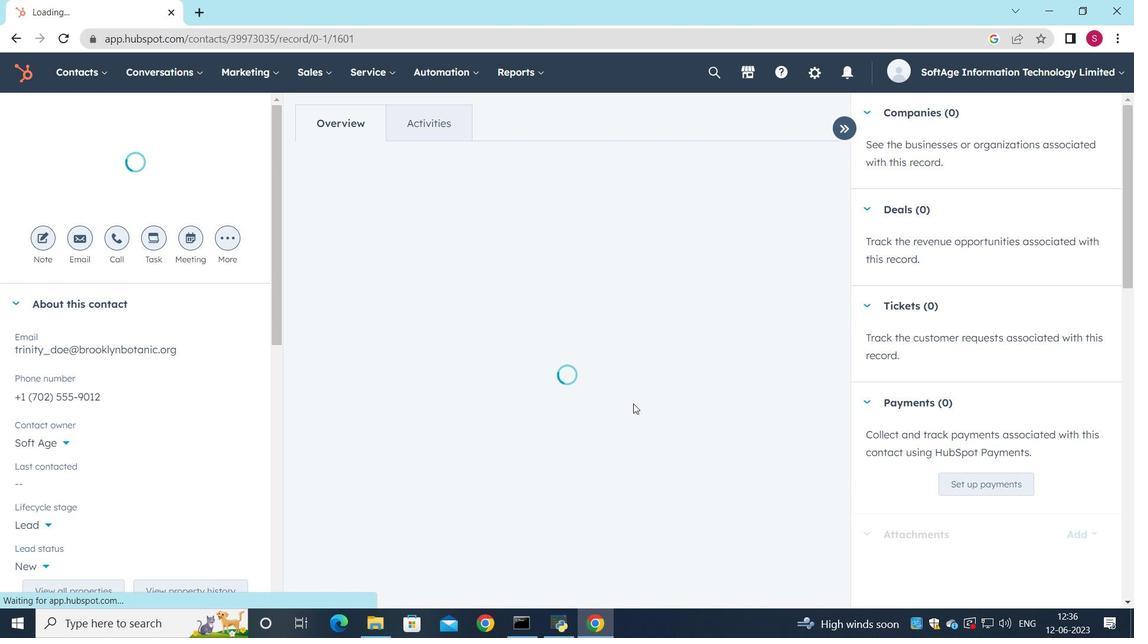 
Action: Mouse moved to (686, 449)
Screenshot: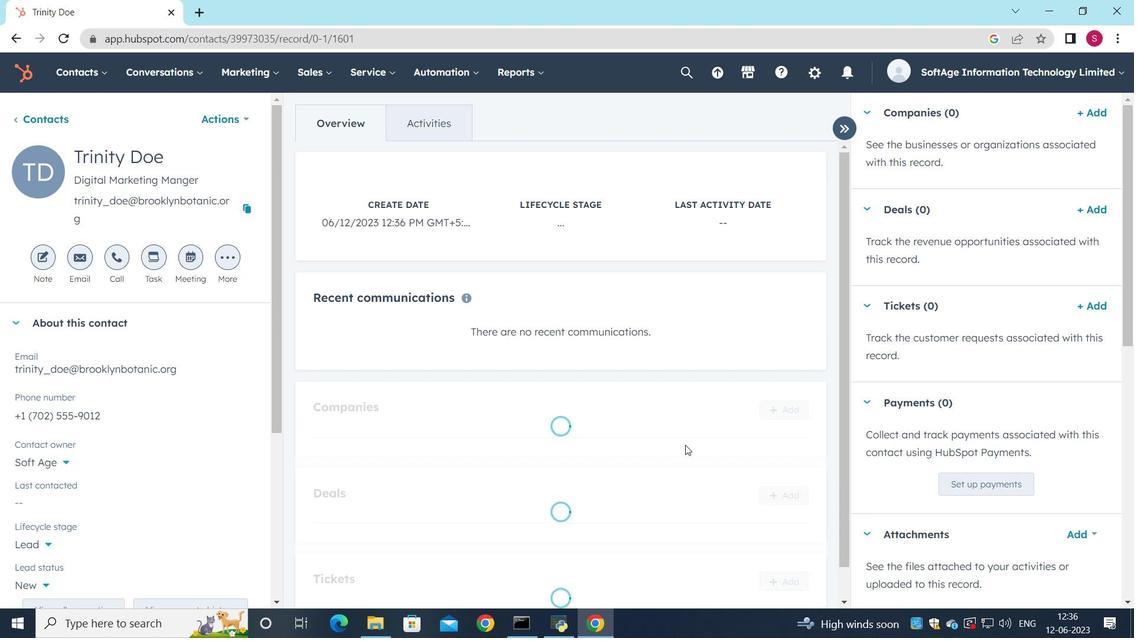 
Action: Mouse scrolled (686, 447) with delta (0, 0)
Screenshot: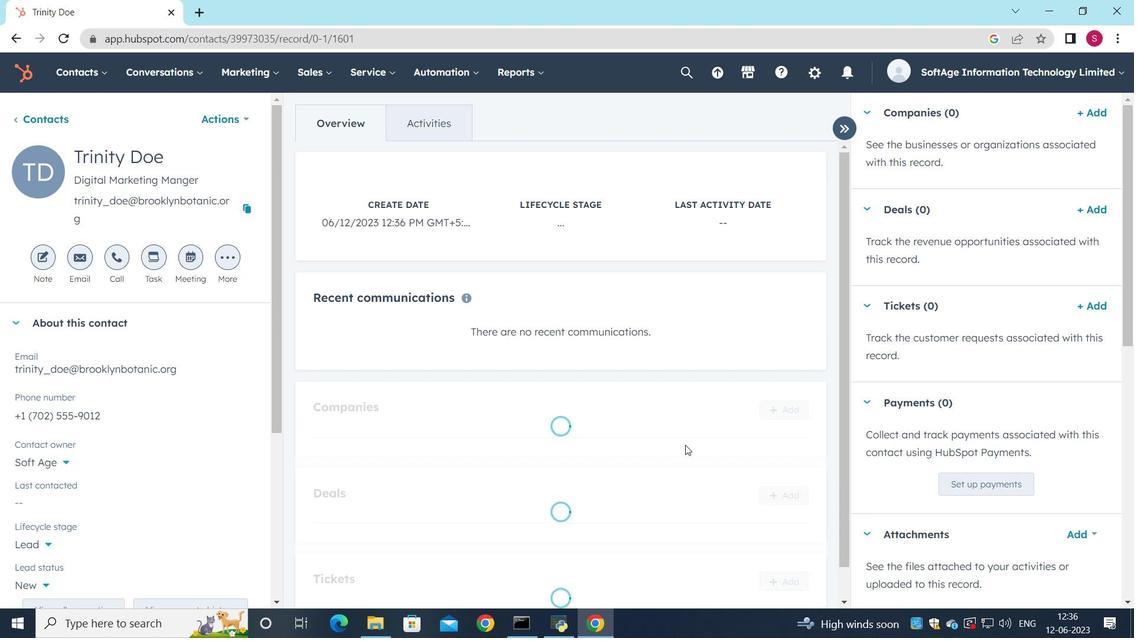 
Action: Mouse moved to (763, 408)
Screenshot: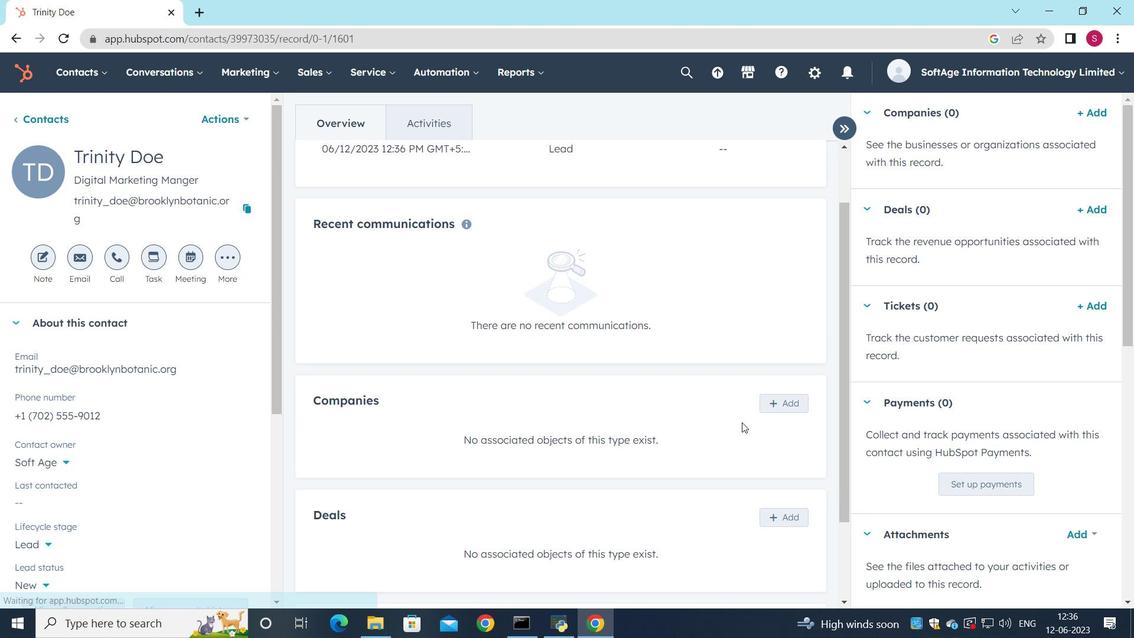 
Action: Mouse pressed left at (763, 408)
Screenshot: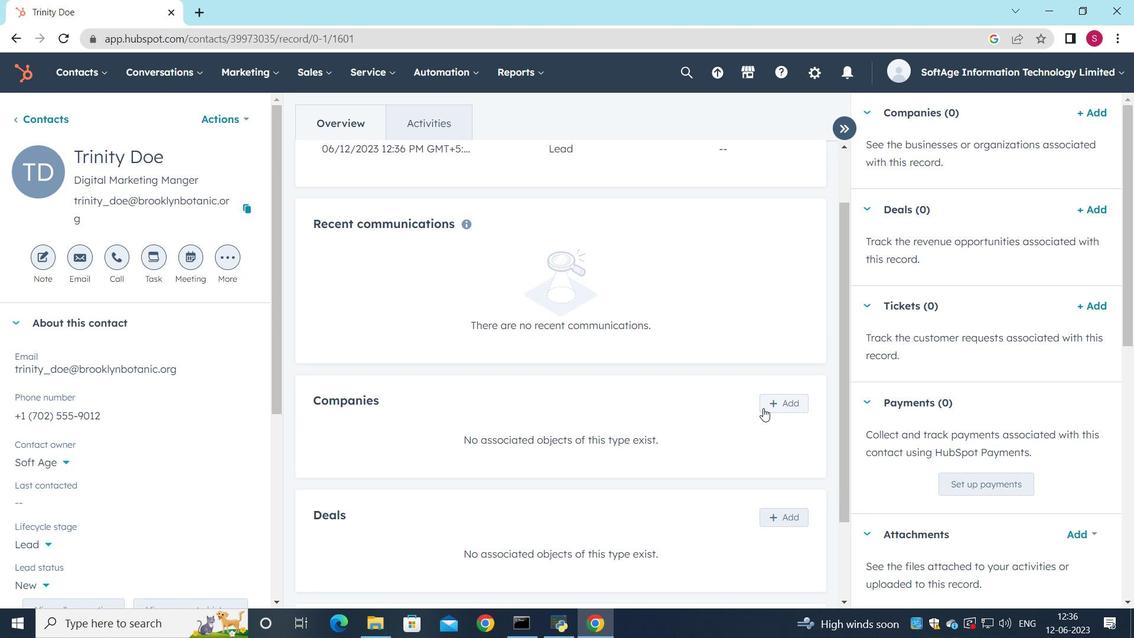 
Action: Mouse moved to (839, 152)
Screenshot: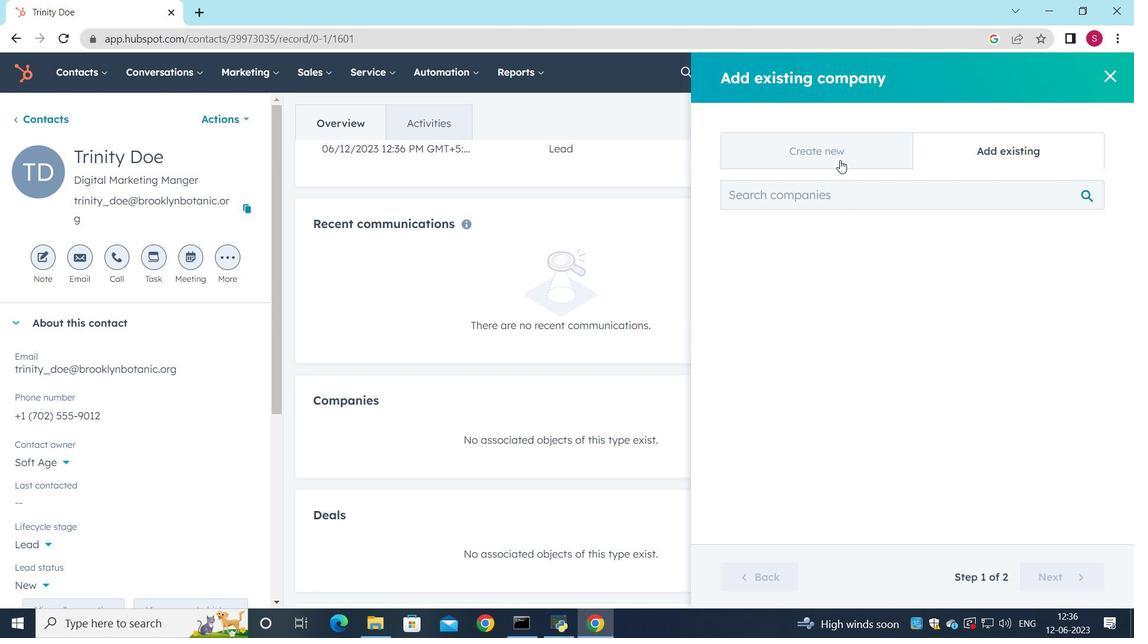 
Action: Mouse pressed left at (839, 152)
Screenshot: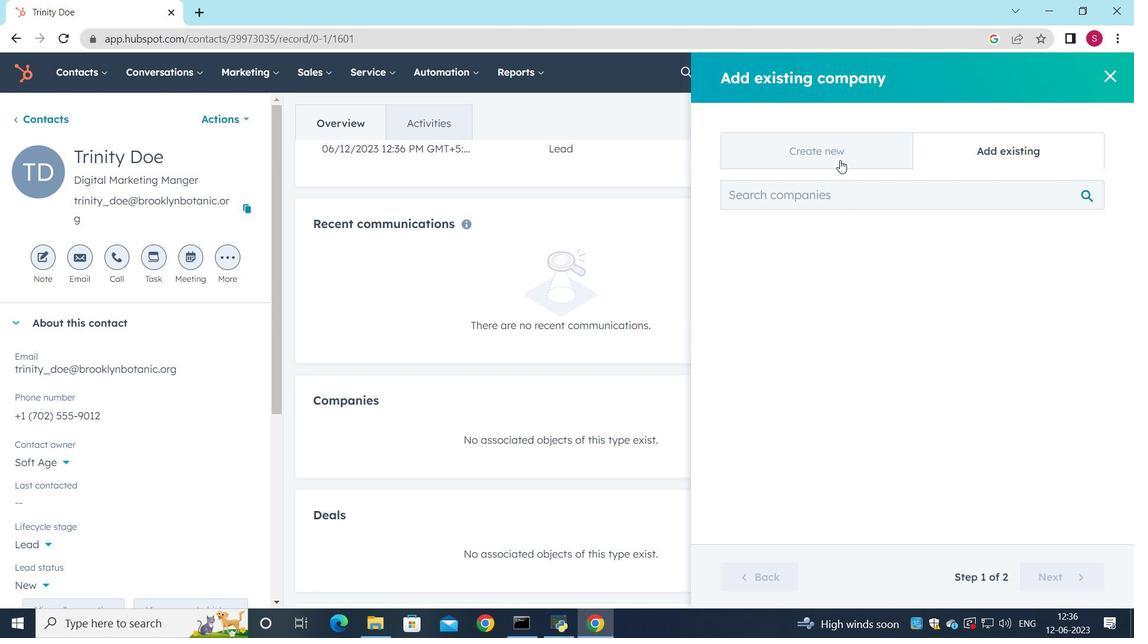 
Action: Mouse moved to (832, 229)
Screenshot: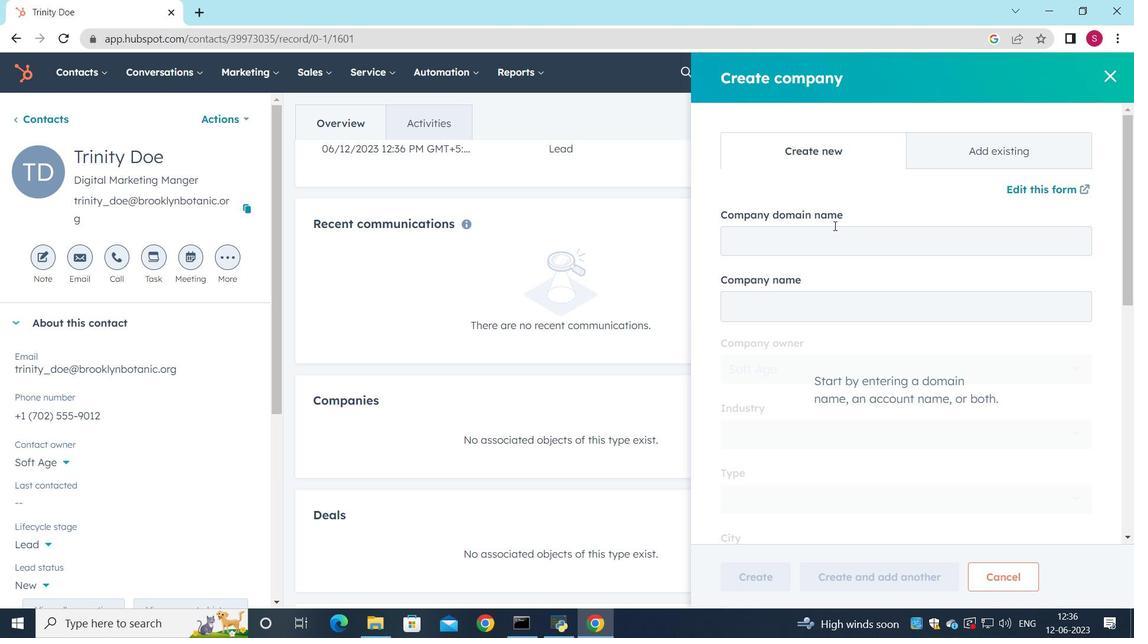 
Action: Mouse pressed left at (832, 229)
Screenshot: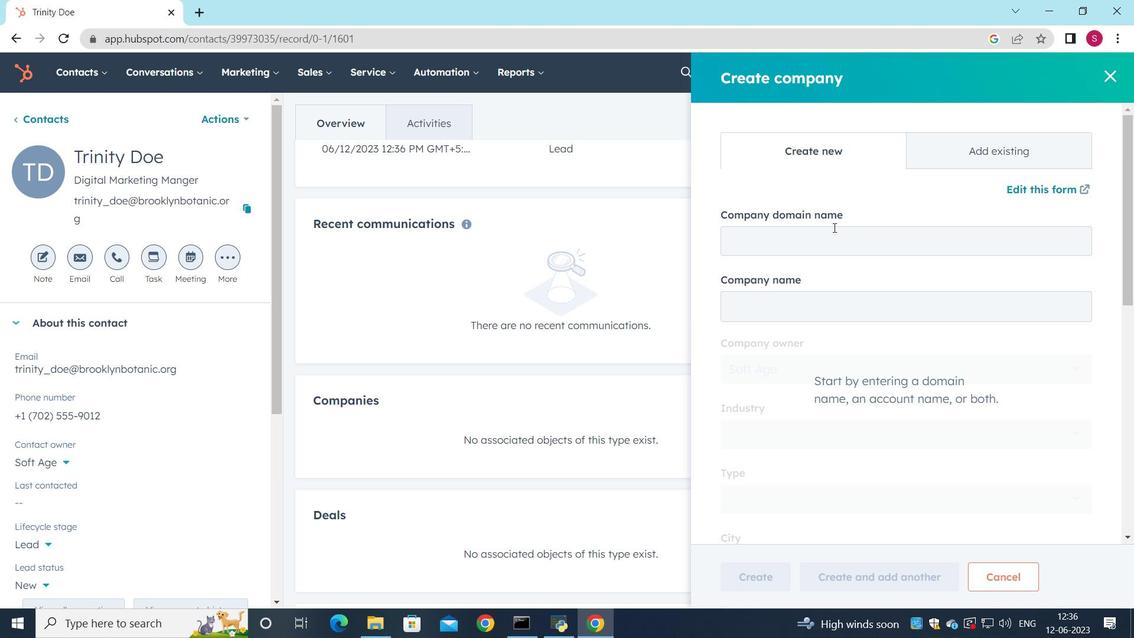 
Action: Key pressed coned.com
Screenshot: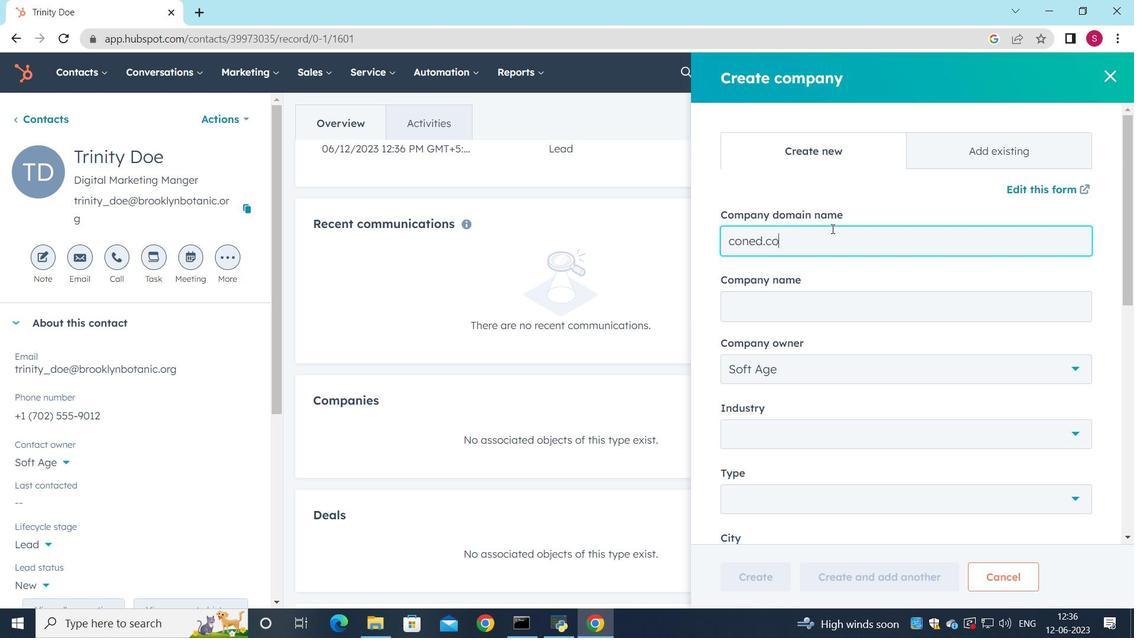 
Action: Mouse scrolled (832, 228) with delta (0, 0)
Screenshot: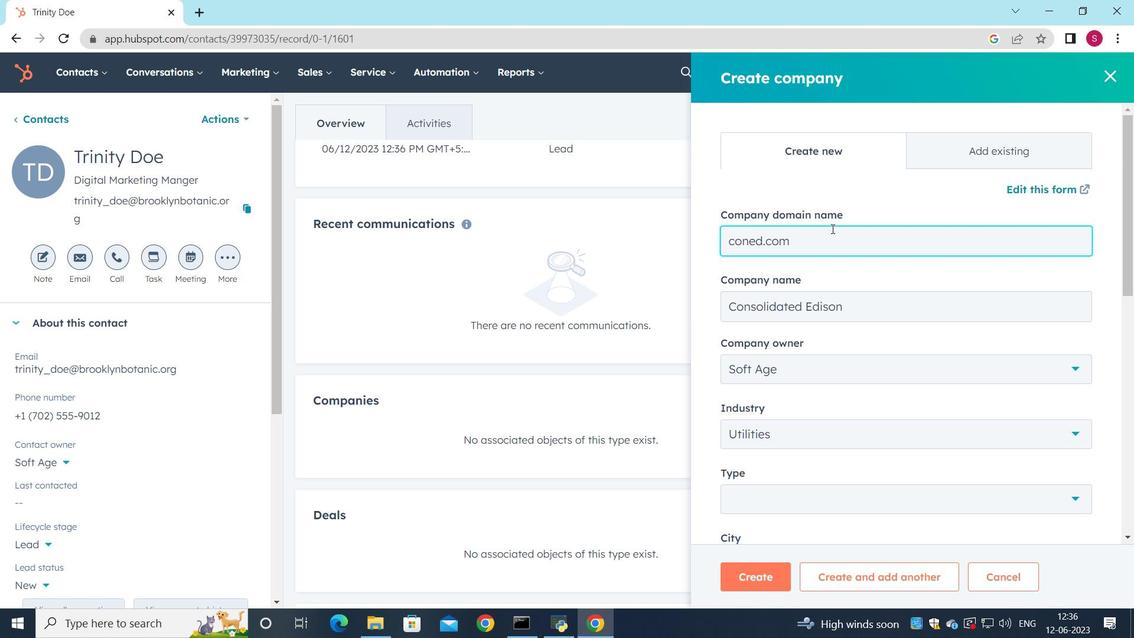 
Action: Mouse moved to (826, 293)
Screenshot: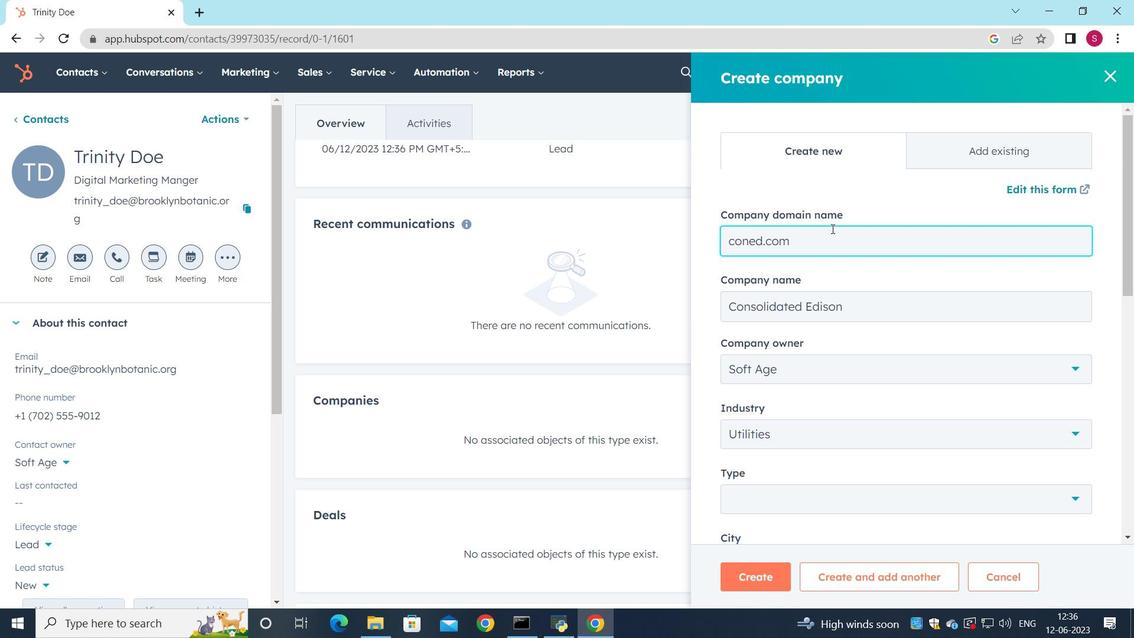 
Action: Mouse scrolled (826, 292) with delta (0, 0)
Screenshot: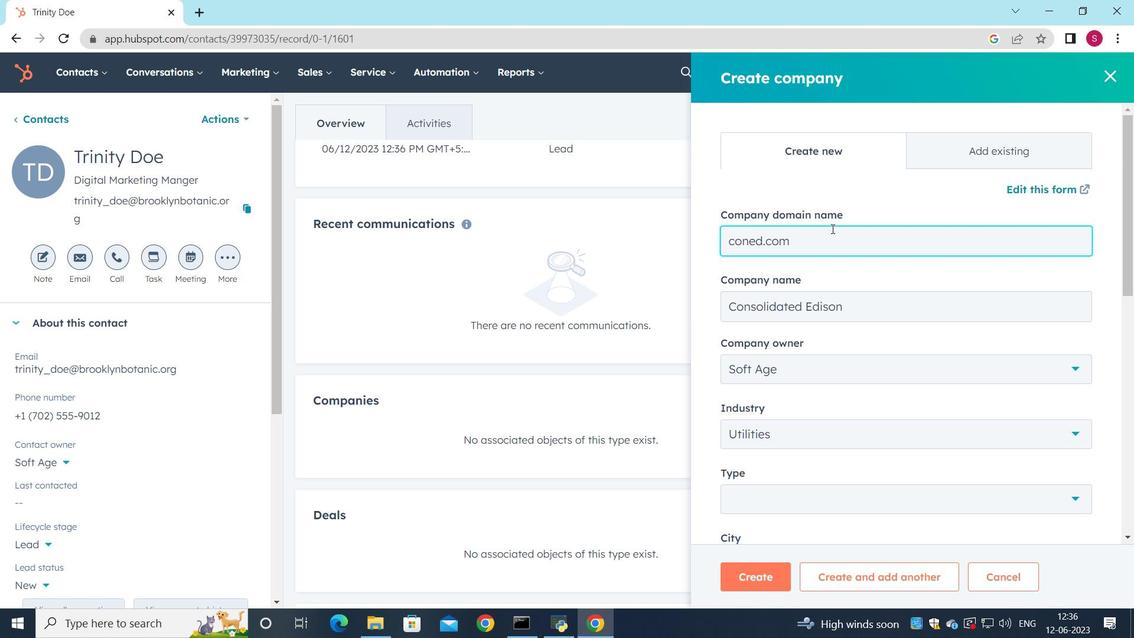 
Action: Mouse moved to (1025, 349)
Screenshot: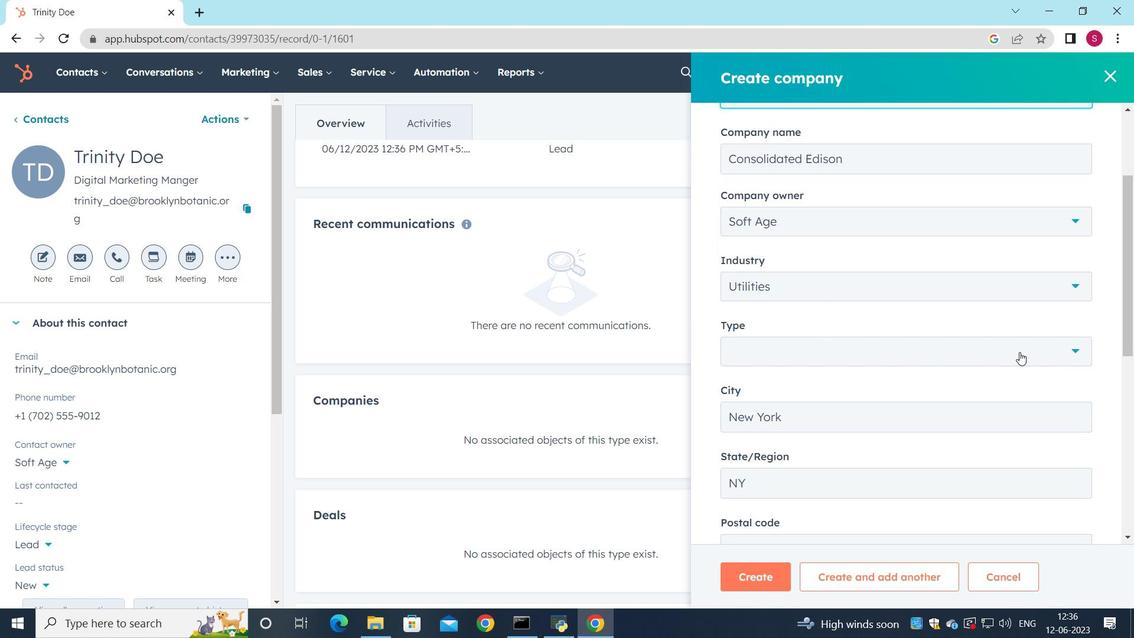 
Action: Mouse pressed left at (1025, 349)
Screenshot: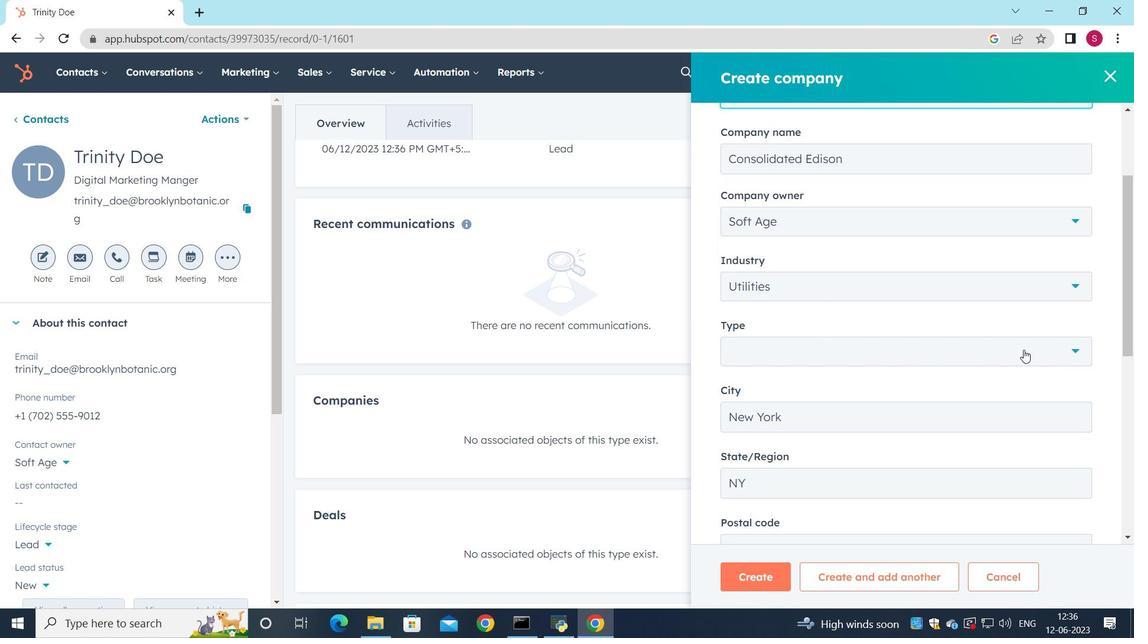 
Action: Mouse moved to (866, 417)
Screenshot: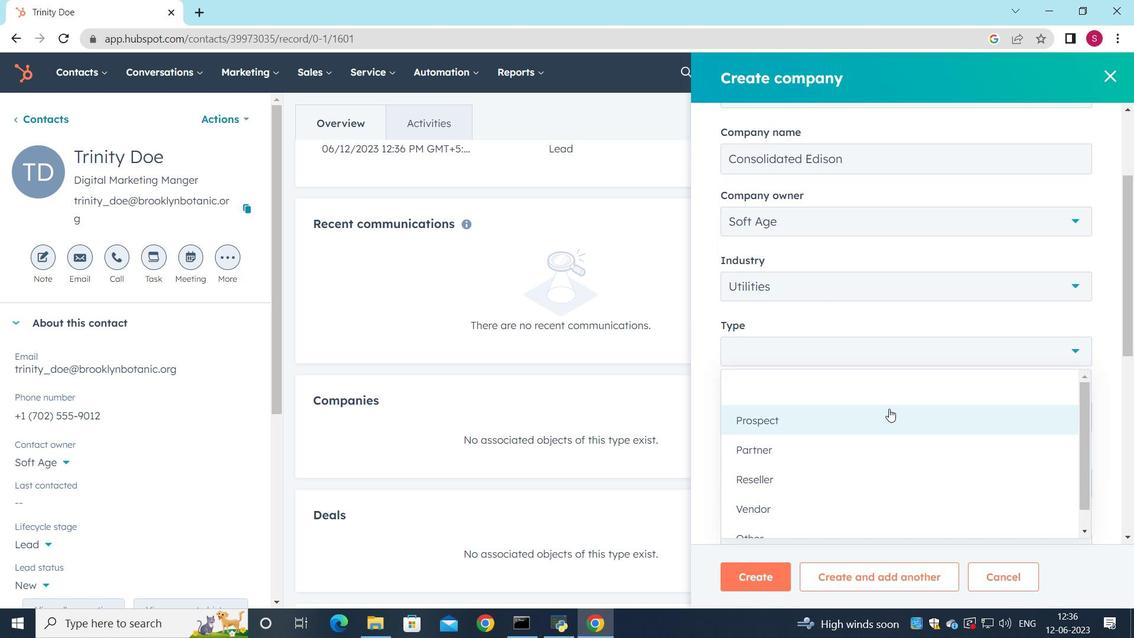 
Action: Mouse pressed left at (866, 417)
Screenshot: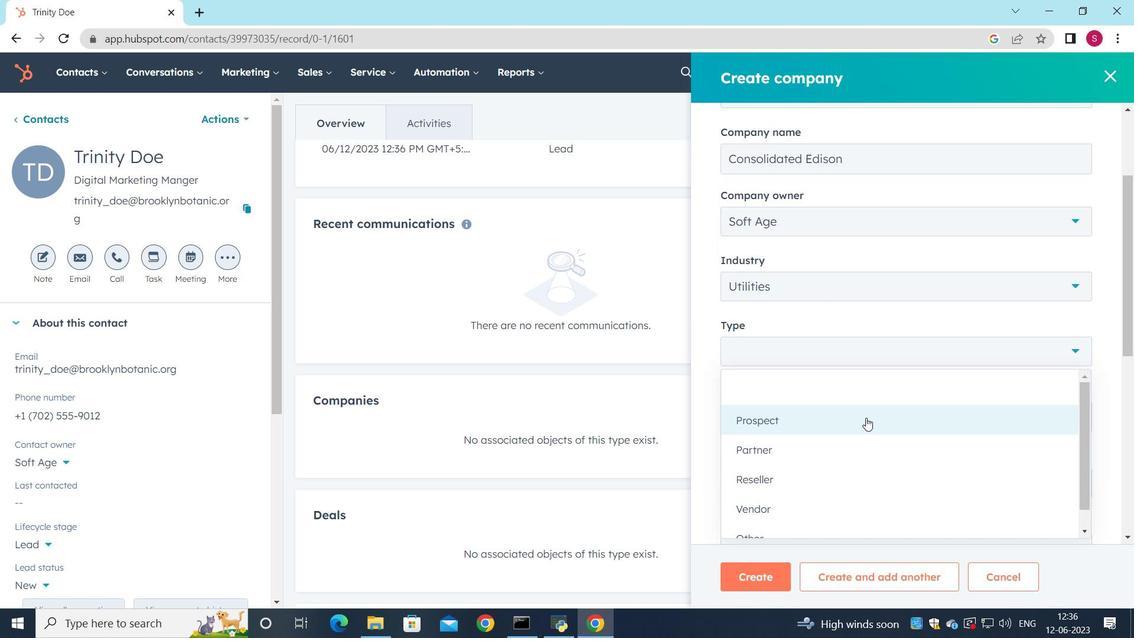 
Action: Mouse moved to (866, 412)
Screenshot: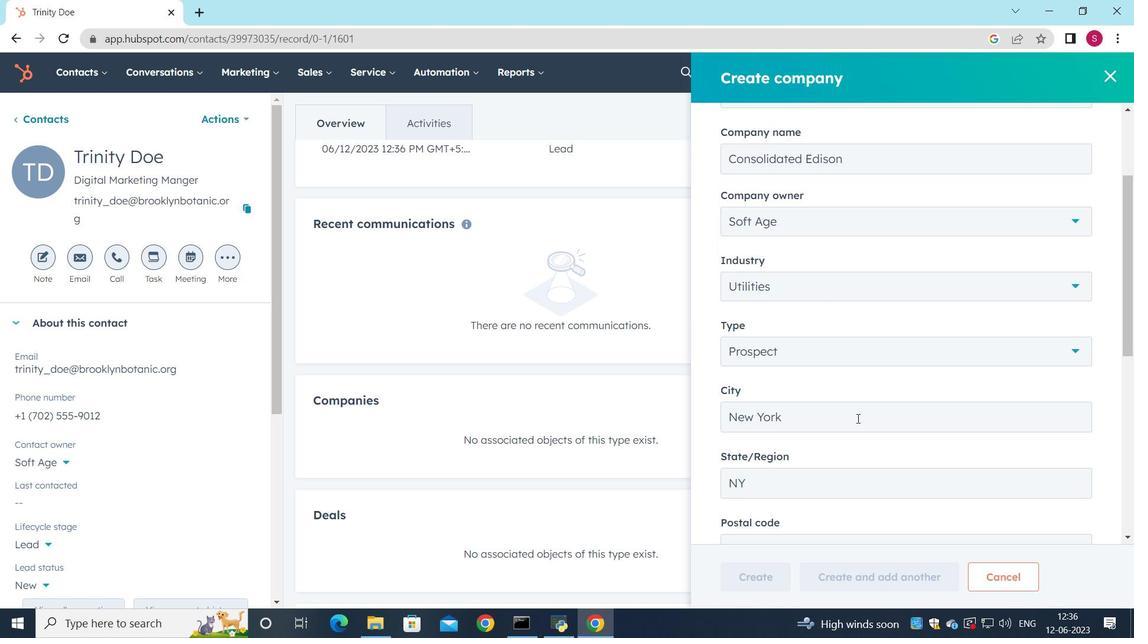 
Action: Mouse scrolled (866, 411) with delta (0, 0)
Screenshot: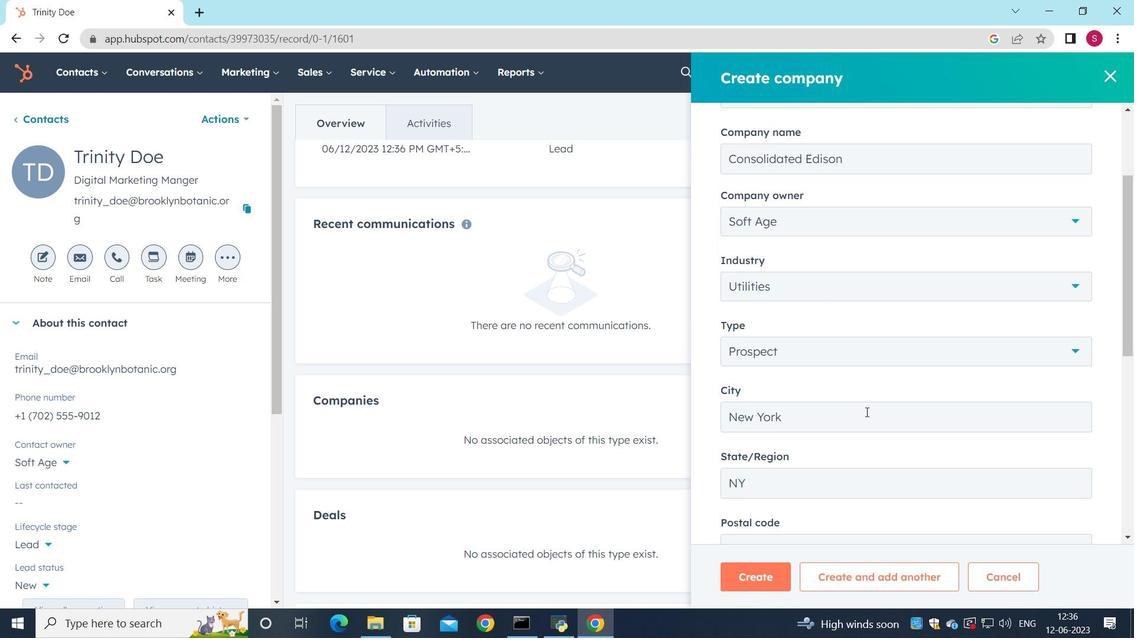 
Action: Mouse moved to (744, 586)
Screenshot: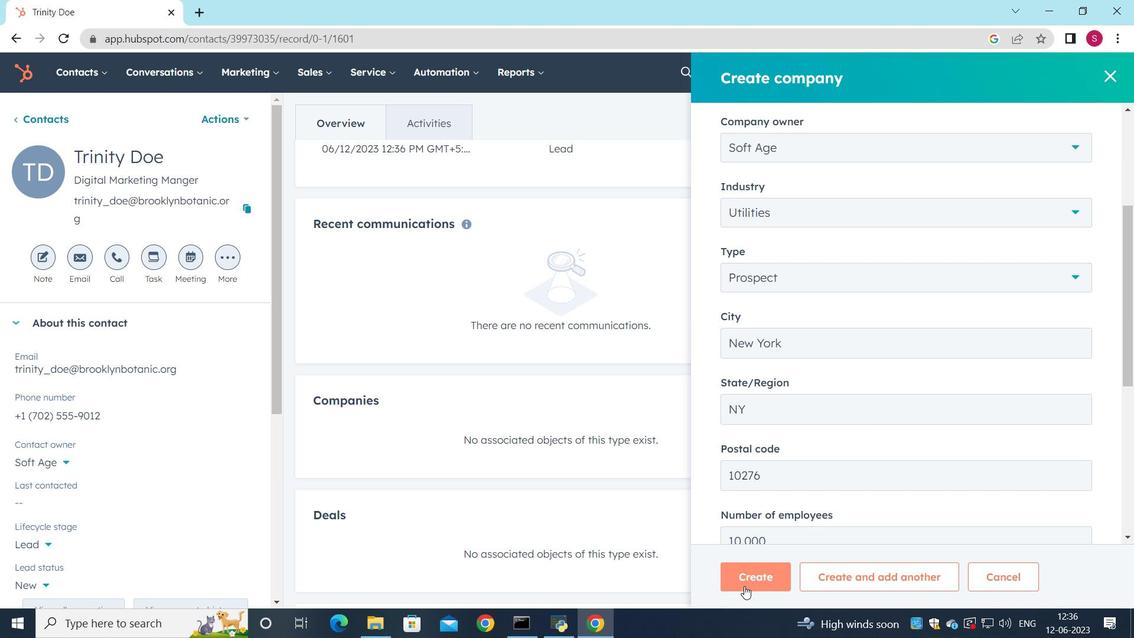 
Action: Mouse pressed left at (744, 586)
Screenshot: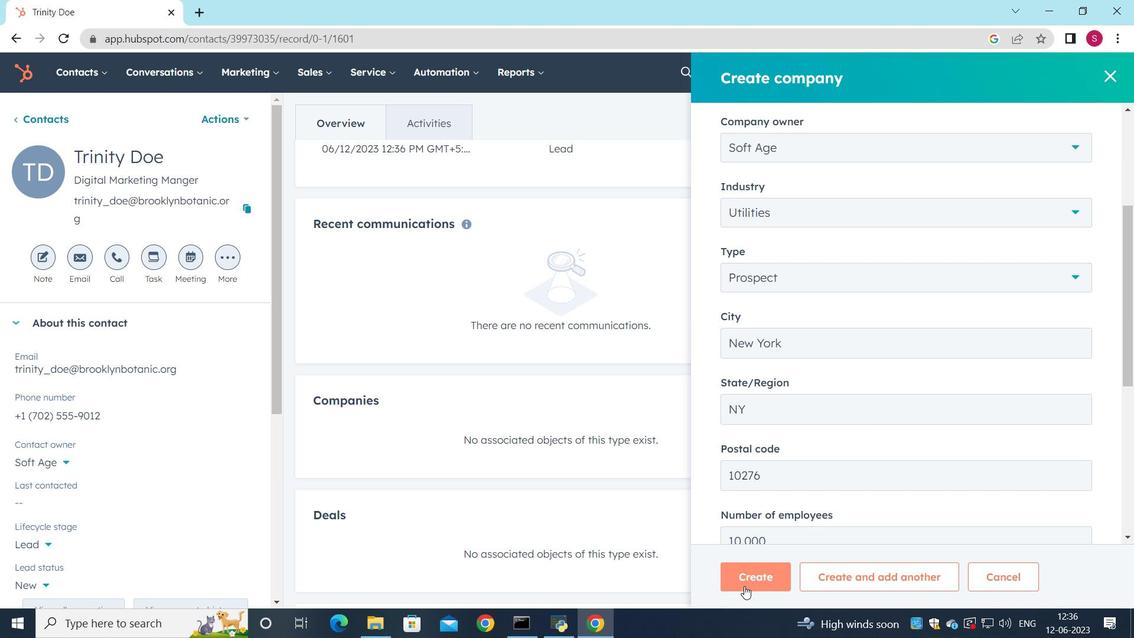 
Action: Mouse moved to (624, 401)
Screenshot: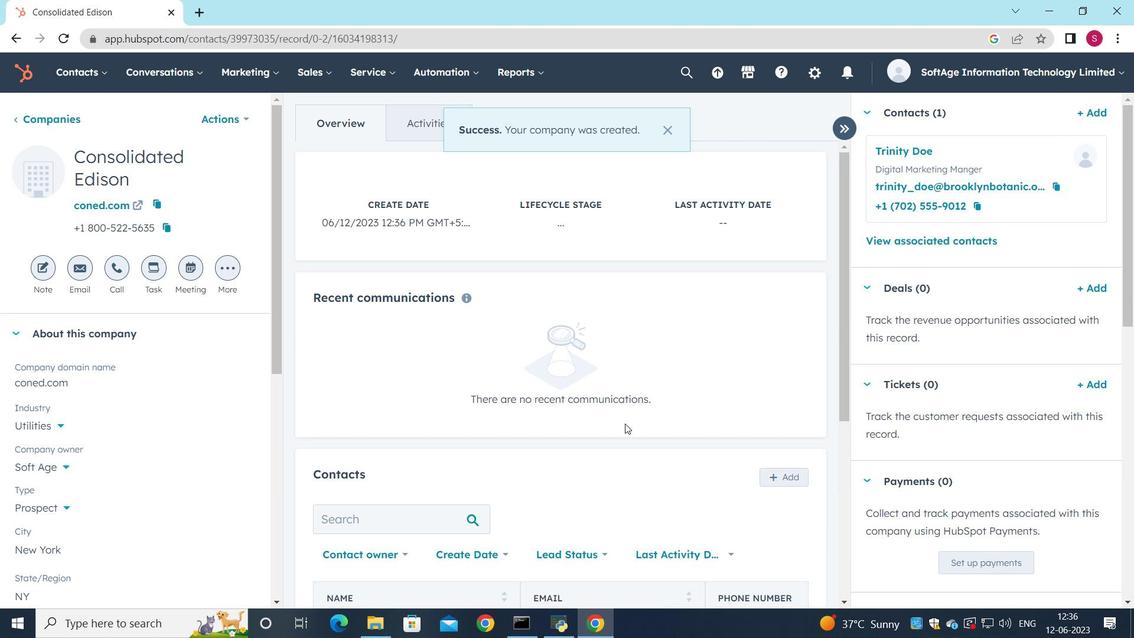 
Action: Mouse scrolled (624, 401) with delta (0, 0)
Screenshot: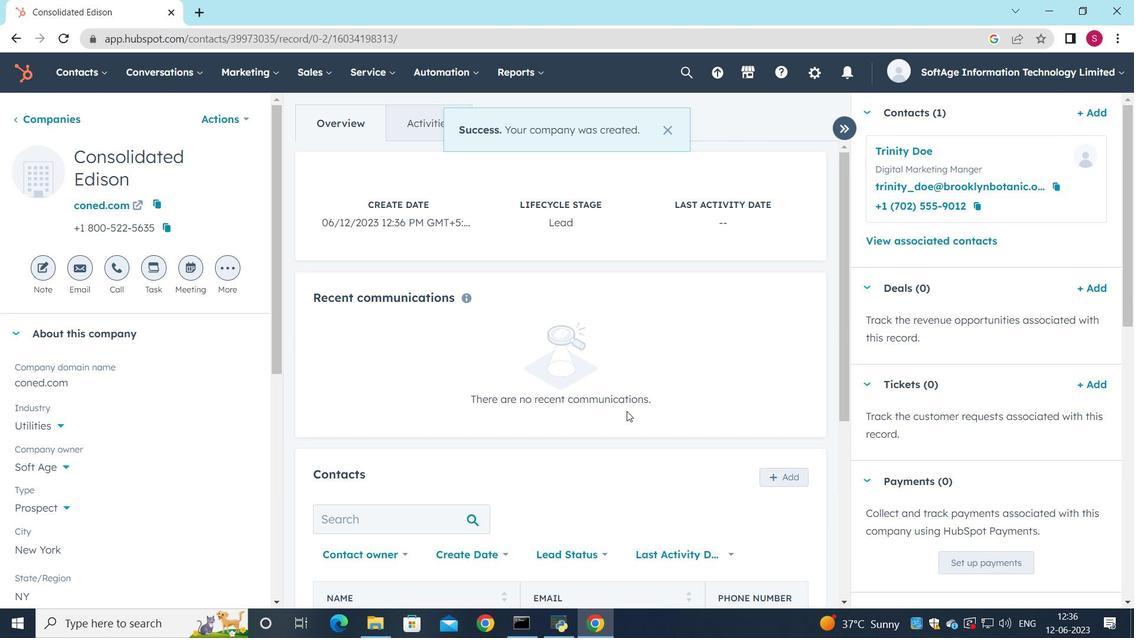 
Action: Mouse scrolled (624, 401) with delta (0, 0)
Screenshot: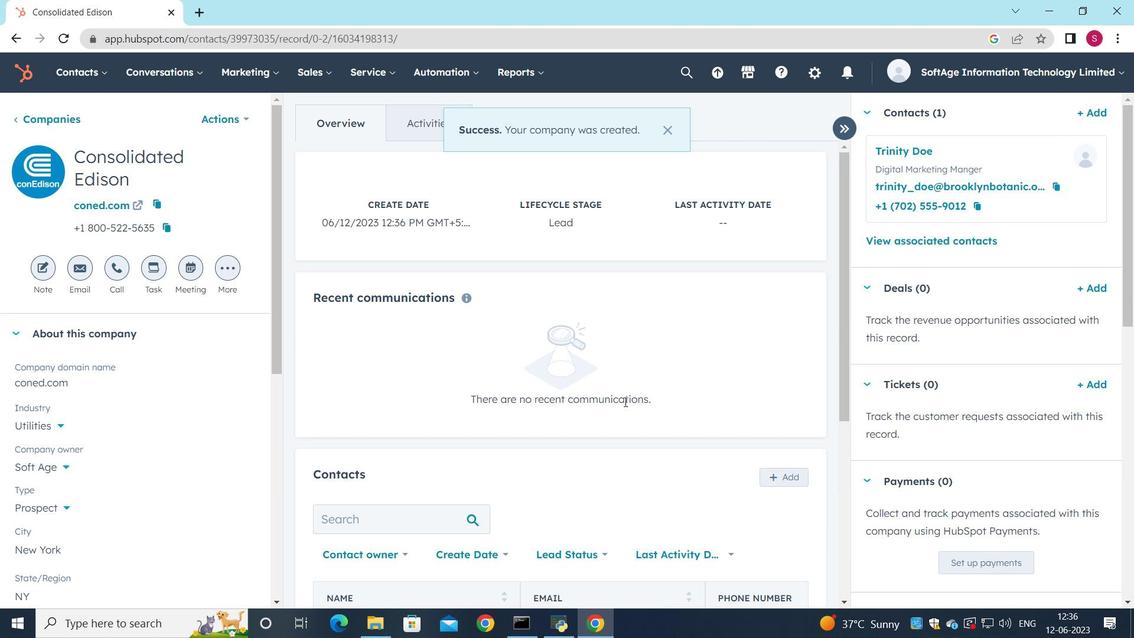 
Action: Mouse scrolled (624, 401) with delta (0, 0)
Screenshot: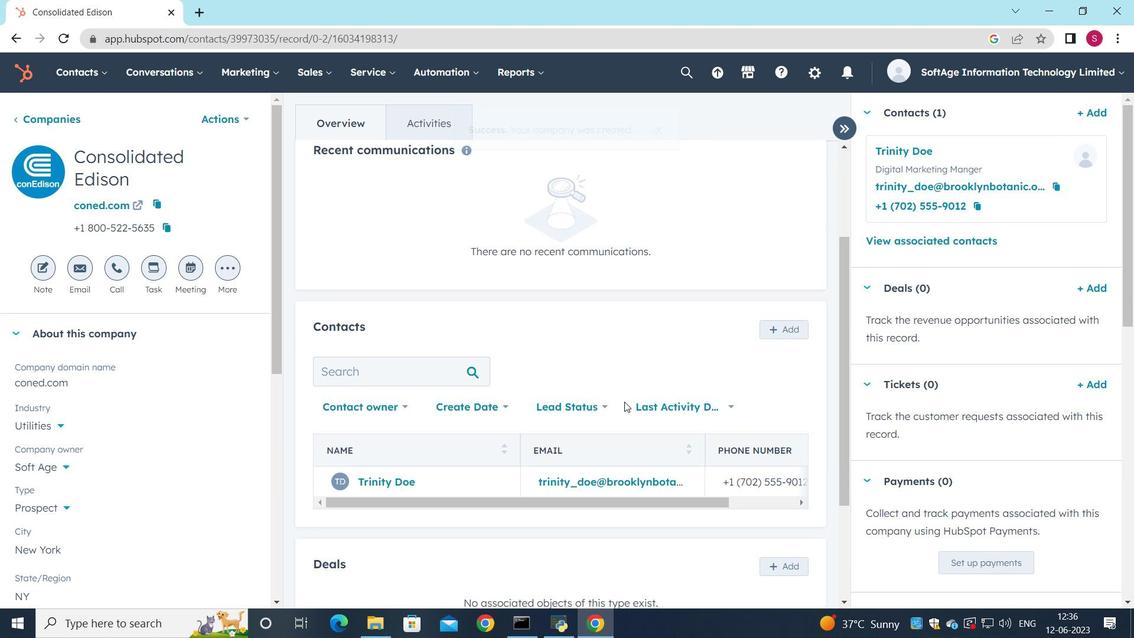 
